 Task: Find connections with filter location Hénin-Beaumont with filter topic #jobseekerswith filter profile language Potuguese with filter current company Housing.com with filter school Indian Agricultural Research Institute with filter industry Government Administration with filter service category Nonprofit Consulting with filter keywords title Teacher
Action: Mouse moved to (487, 81)
Screenshot: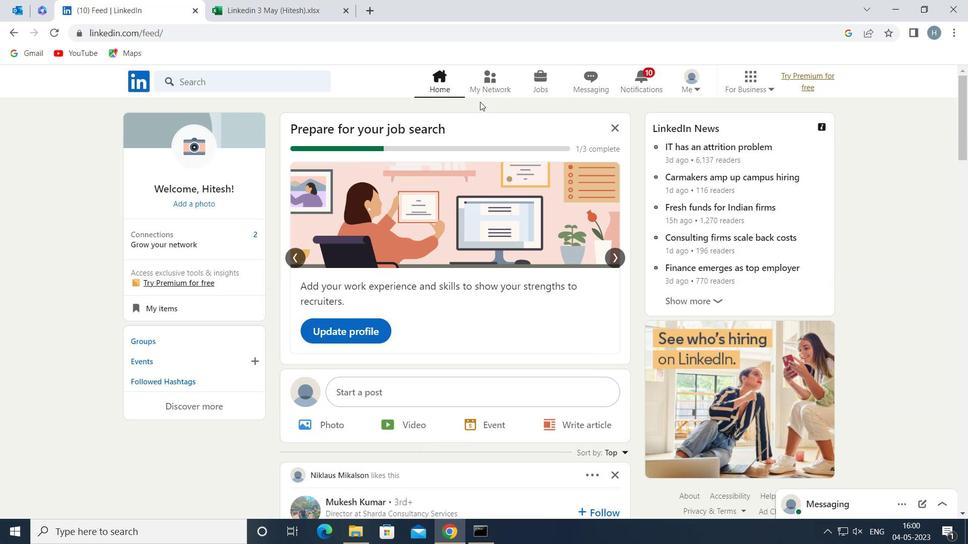 
Action: Mouse pressed left at (487, 81)
Screenshot: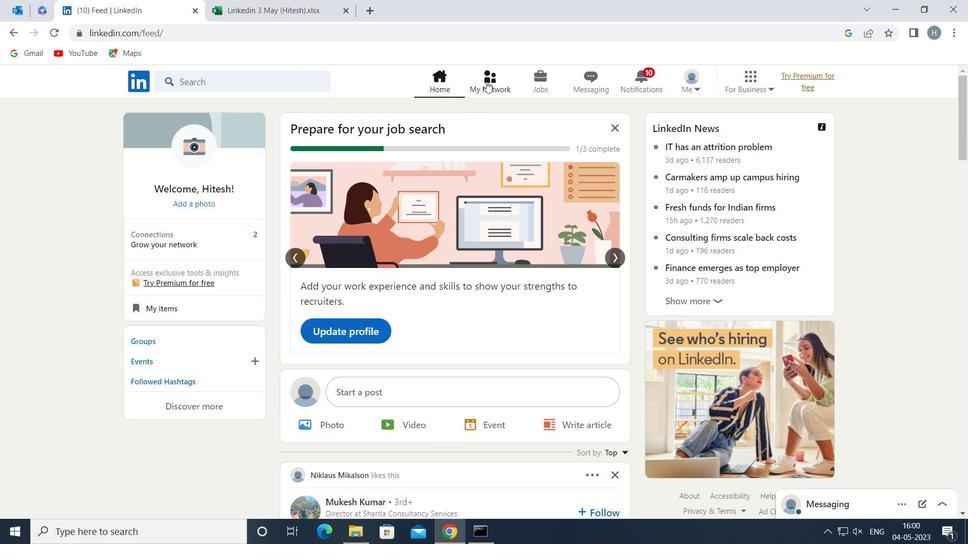 
Action: Mouse moved to (281, 145)
Screenshot: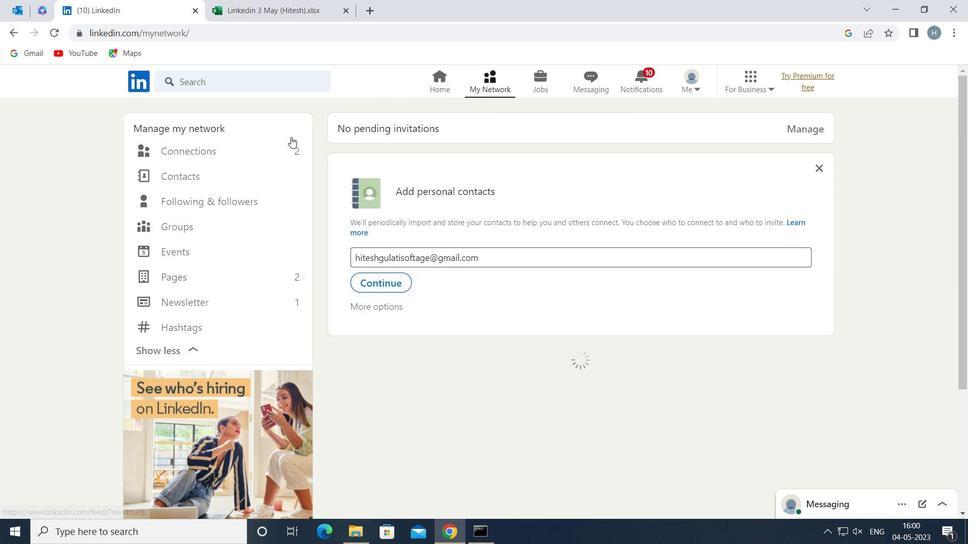 
Action: Mouse pressed left at (281, 145)
Screenshot: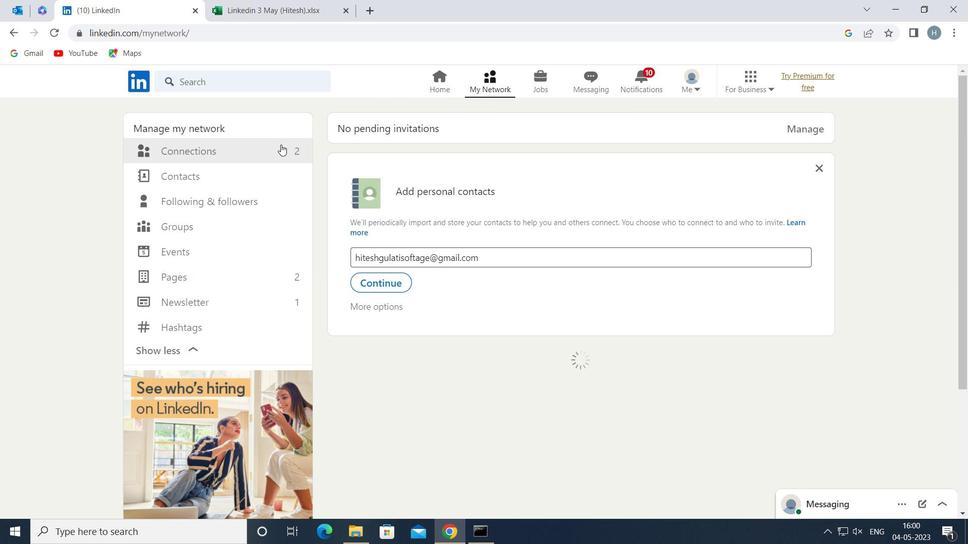 
Action: Mouse moved to (578, 150)
Screenshot: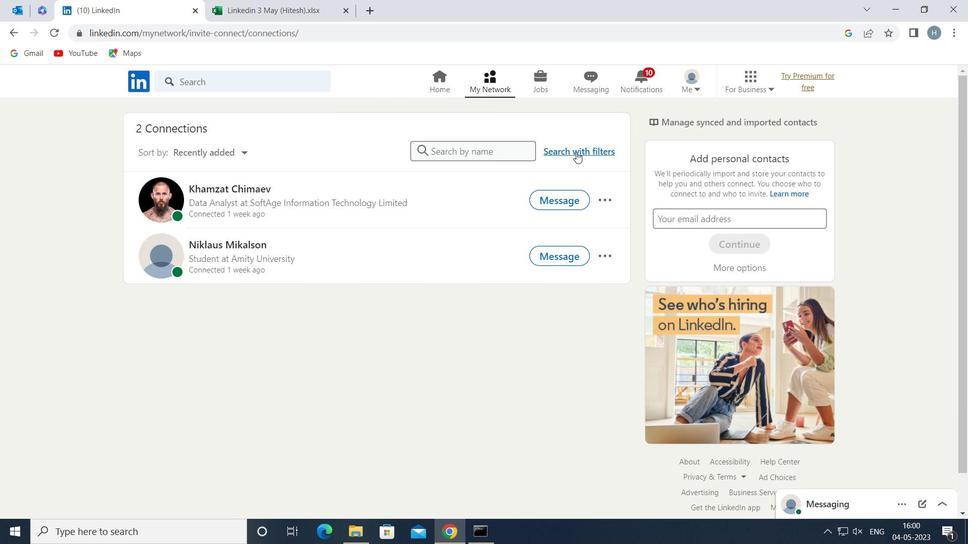 
Action: Mouse pressed left at (578, 150)
Screenshot: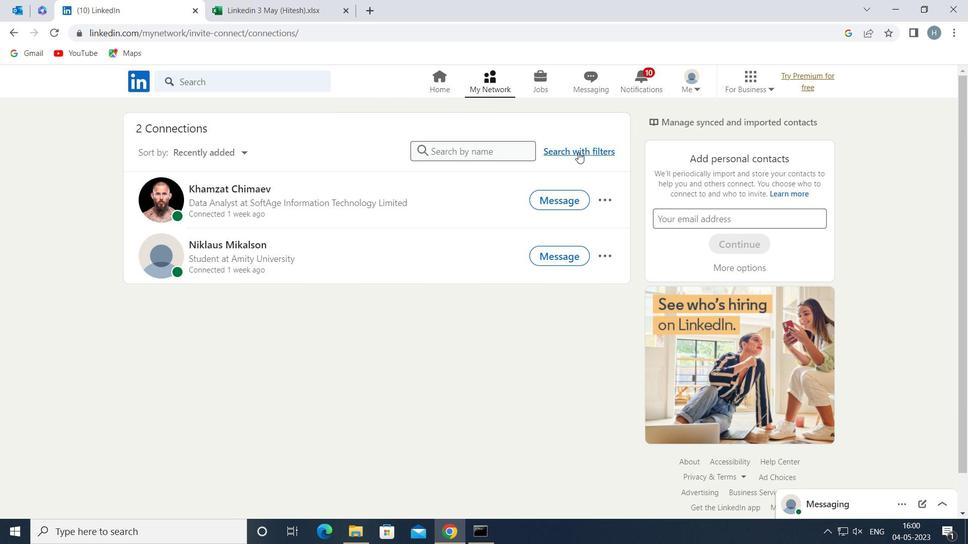 
Action: Mouse moved to (528, 115)
Screenshot: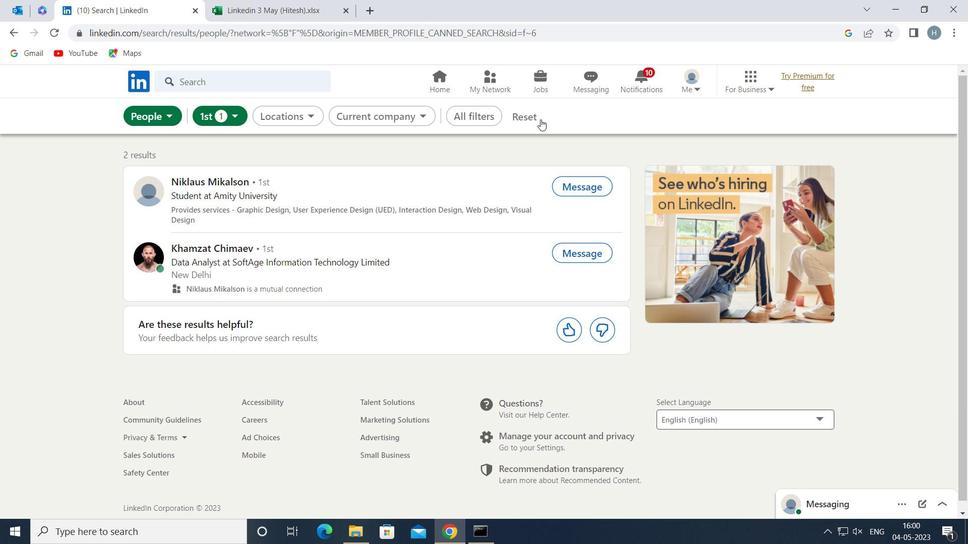 
Action: Mouse pressed left at (528, 115)
Screenshot: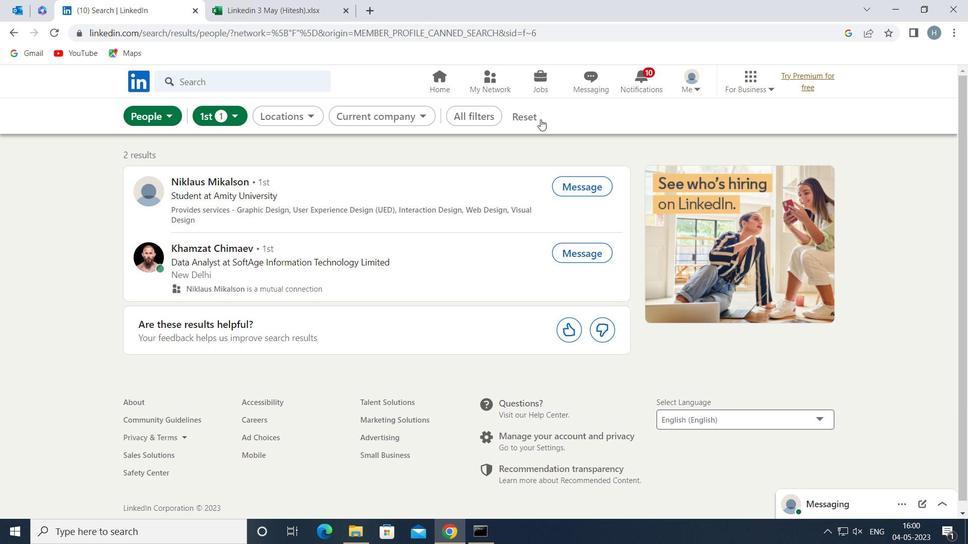 
Action: Mouse moved to (510, 112)
Screenshot: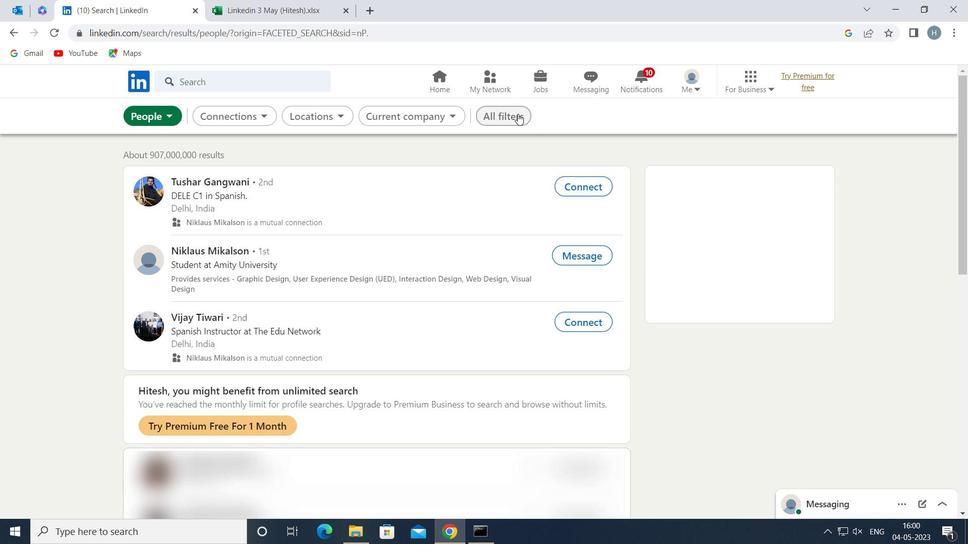 
Action: Mouse pressed left at (510, 112)
Screenshot: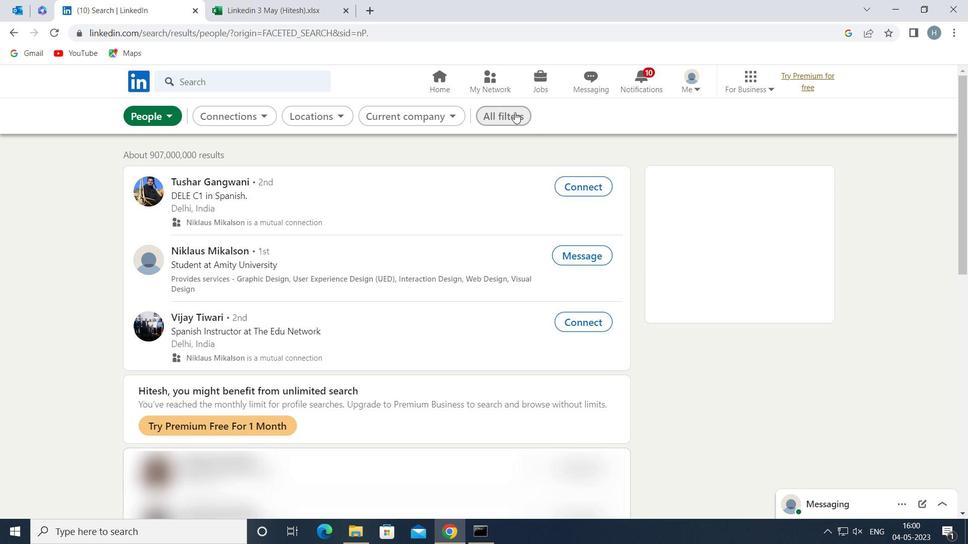 
Action: Mouse moved to (713, 303)
Screenshot: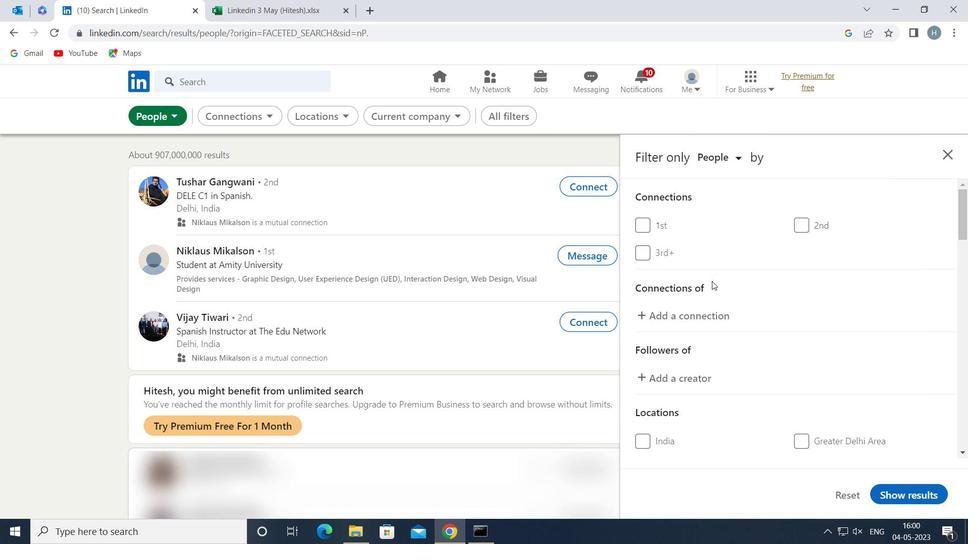 
Action: Mouse scrolled (713, 302) with delta (0, 0)
Screenshot: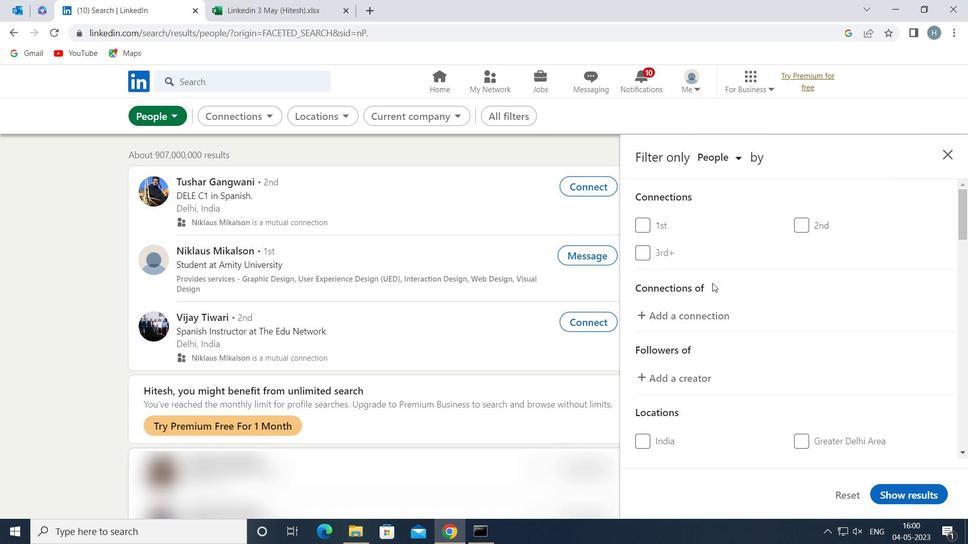 
Action: Mouse scrolled (713, 302) with delta (0, 0)
Screenshot: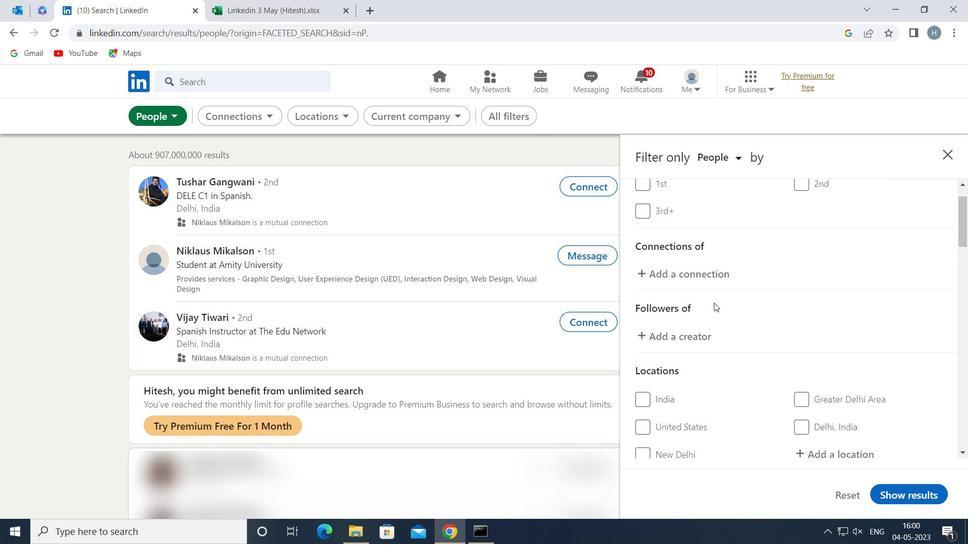 
Action: Mouse moved to (825, 368)
Screenshot: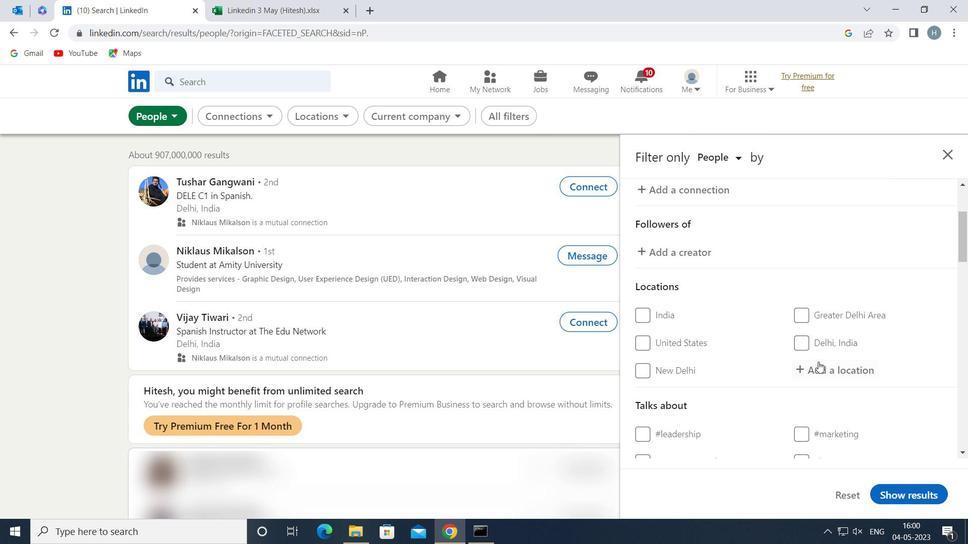 
Action: Mouse pressed left at (825, 368)
Screenshot: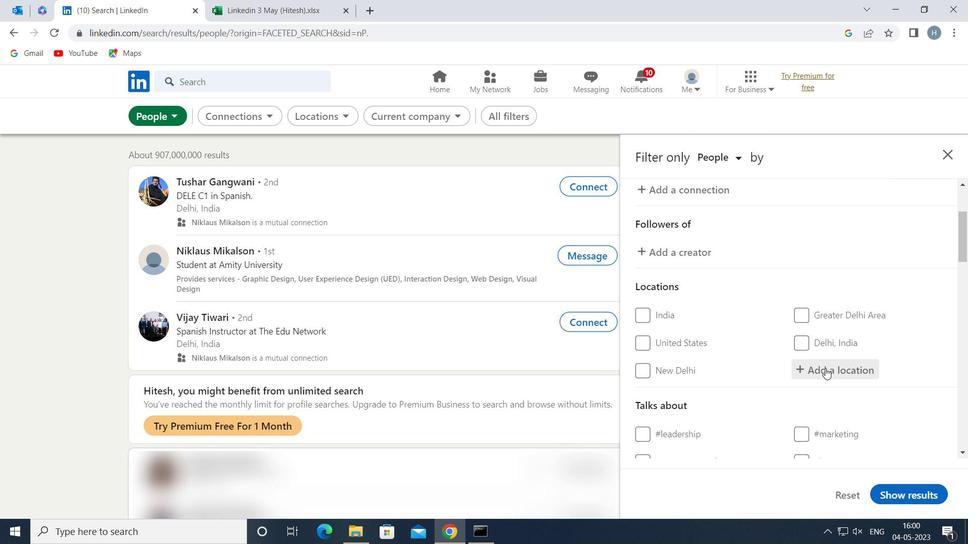 
Action: Mouse moved to (826, 368)
Screenshot: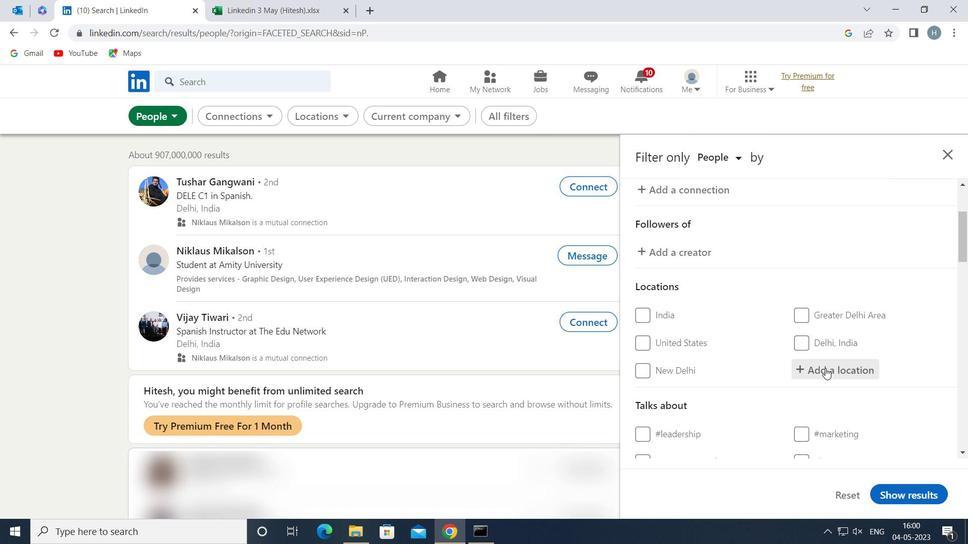 
Action: Key pressed <Key.shift>HENIN<Key.space><Key.shift>B
Screenshot: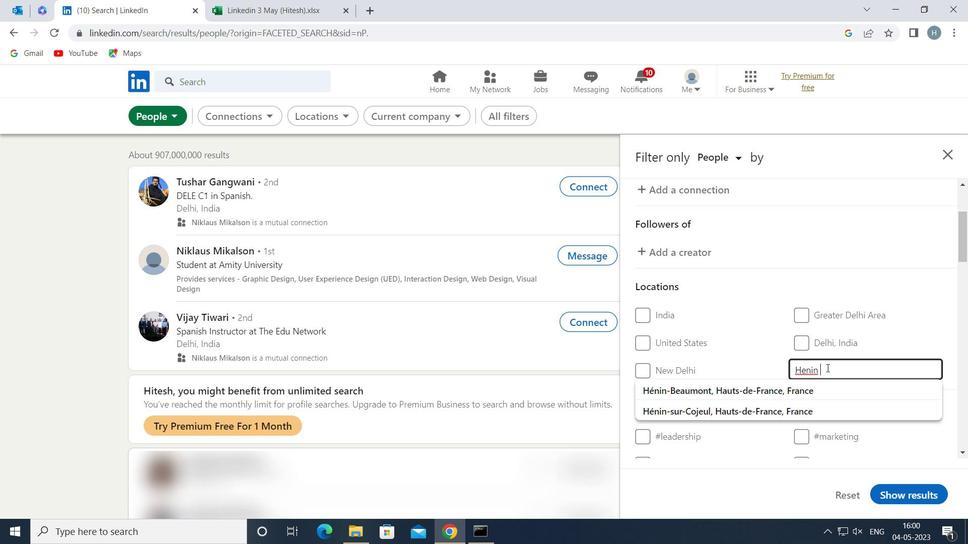 
Action: Mouse moved to (786, 394)
Screenshot: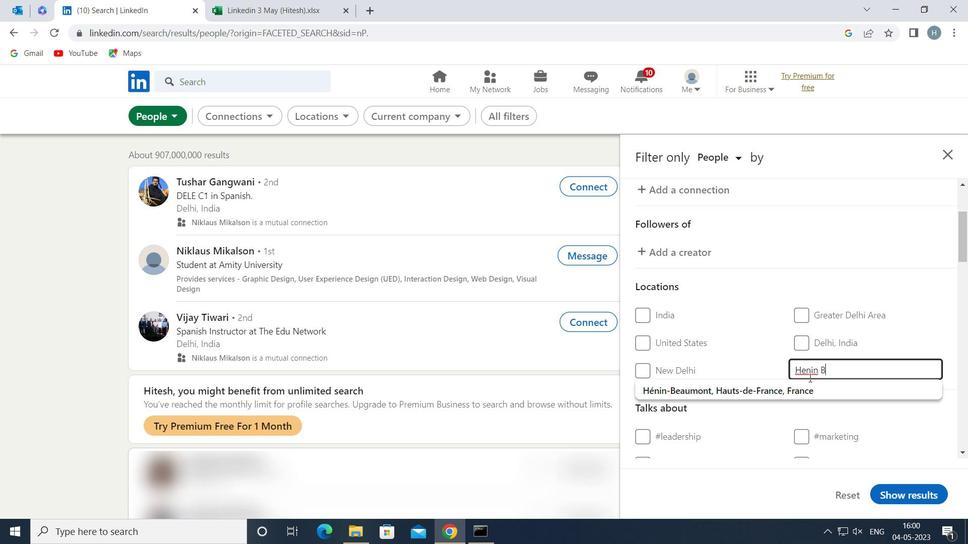 
Action: Mouse pressed left at (786, 394)
Screenshot: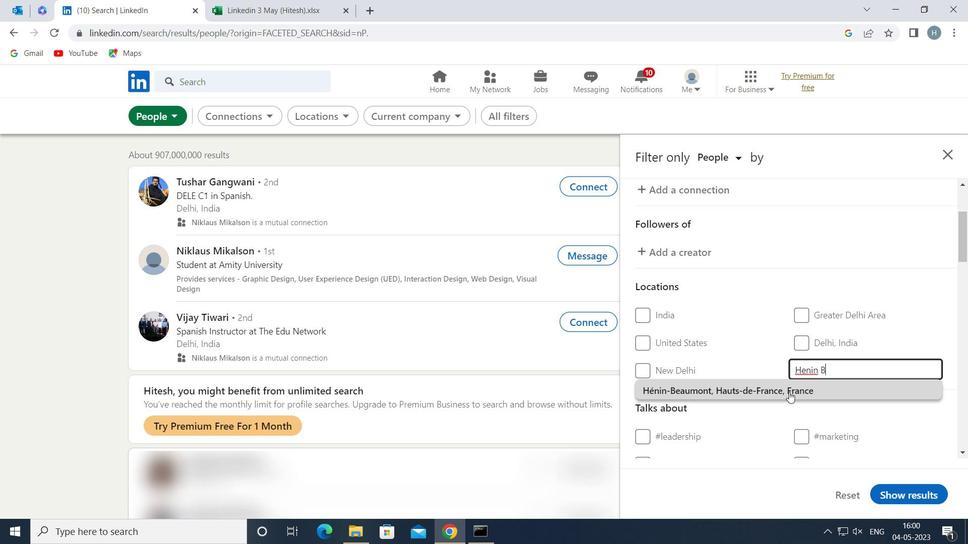 
Action: Mouse moved to (766, 361)
Screenshot: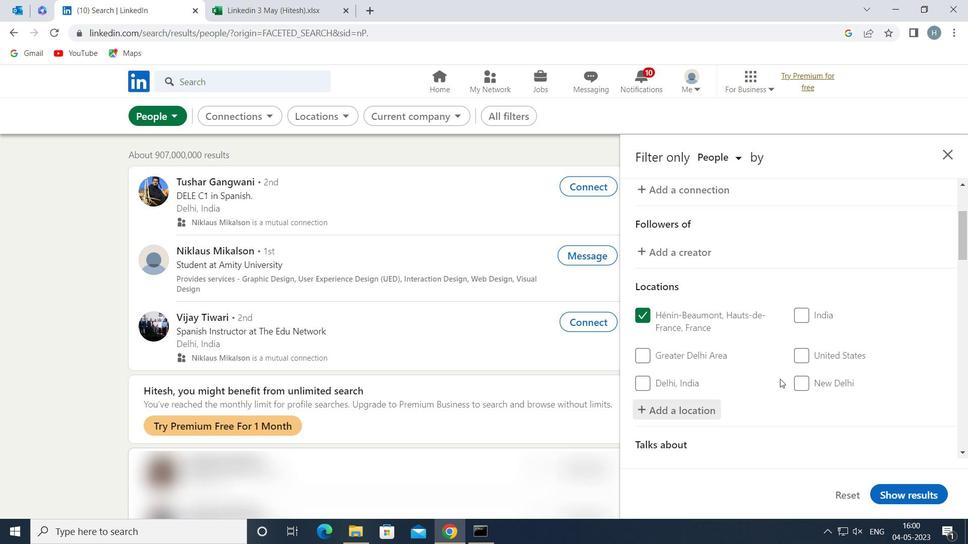 
Action: Mouse scrolled (766, 360) with delta (0, 0)
Screenshot: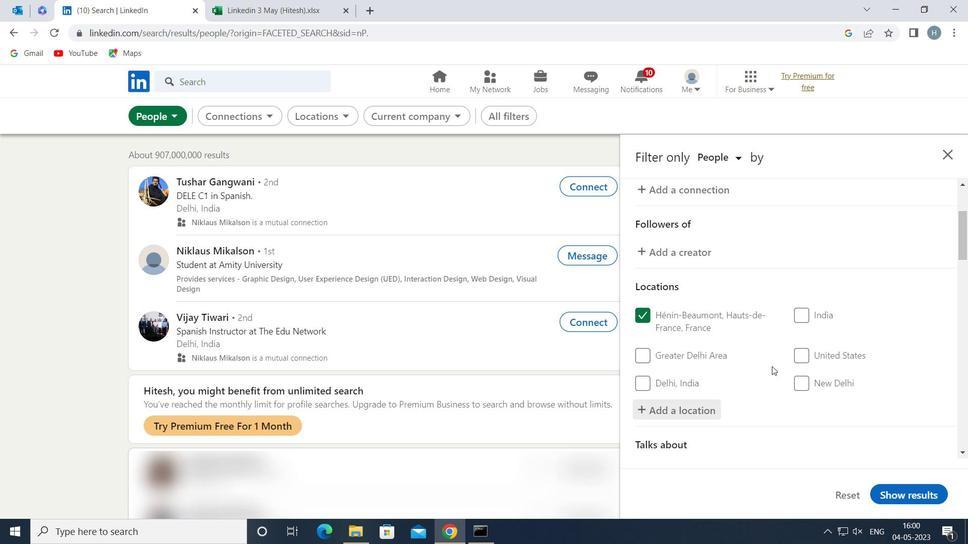 
Action: Mouse moved to (763, 353)
Screenshot: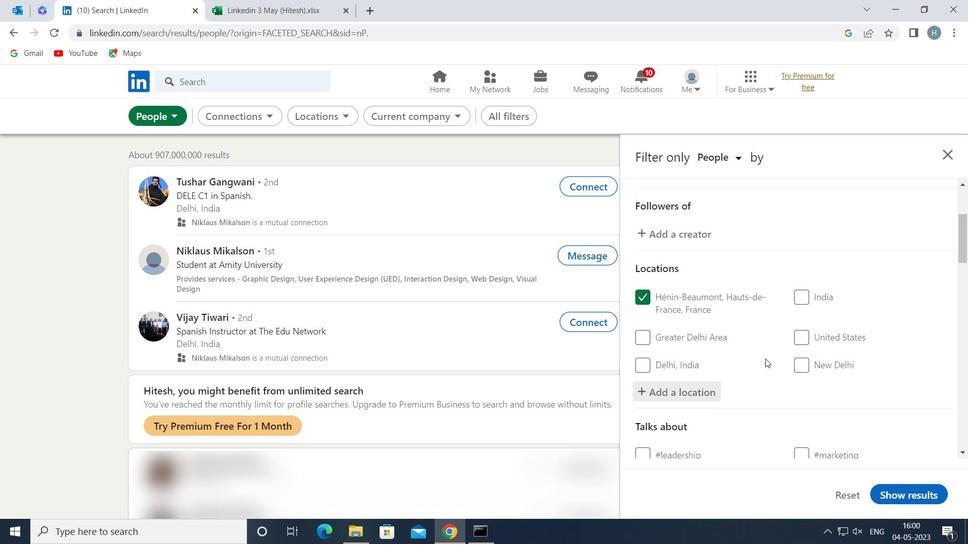 
Action: Mouse scrolled (763, 352) with delta (0, 0)
Screenshot: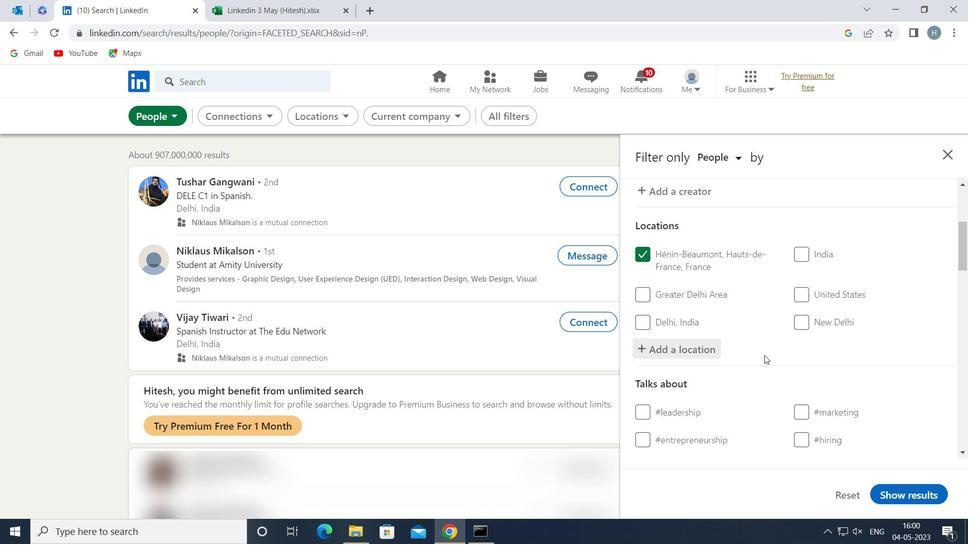 
Action: Mouse moved to (823, 394)
Screenshot: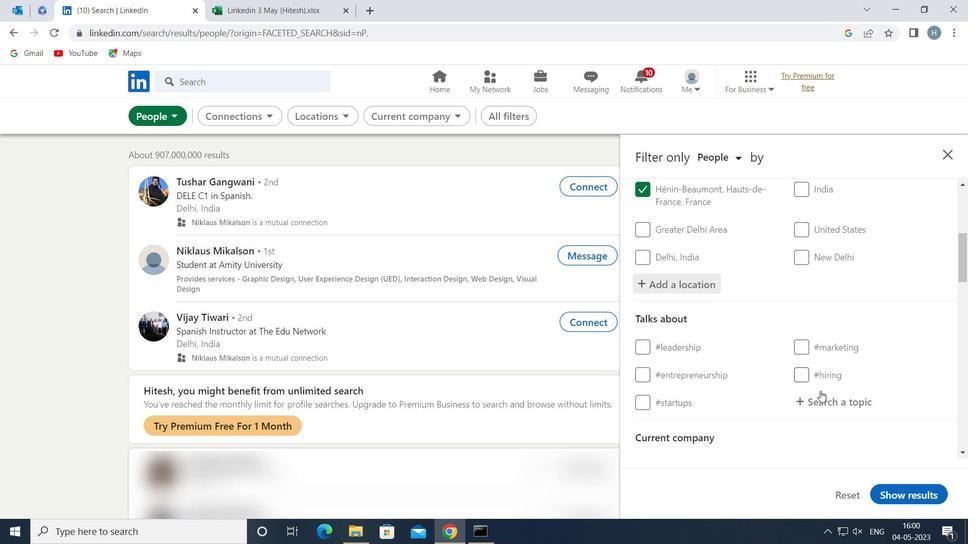 
Action: Mouse pressed left at (823, 394)
Screenshot: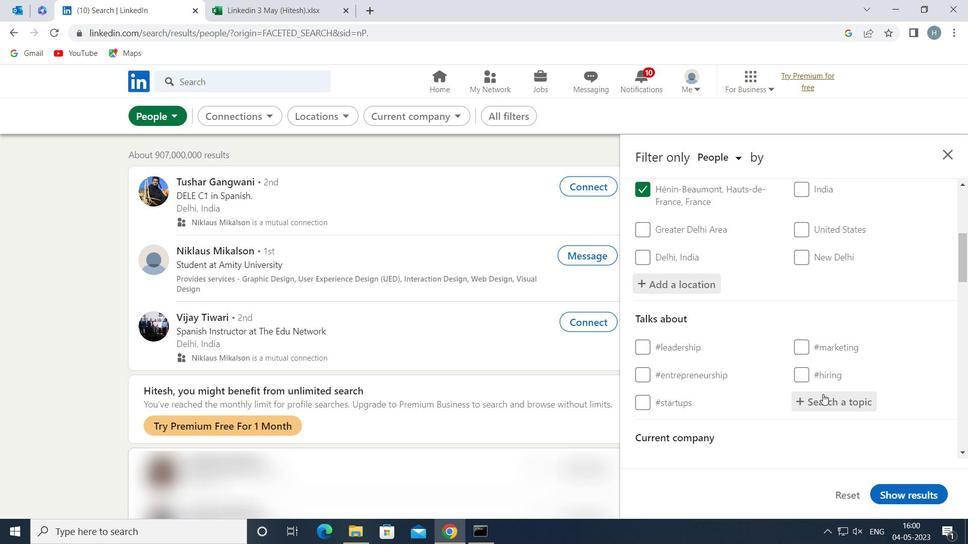 
Action: Mouse moved to (823, 393)
Screenshot: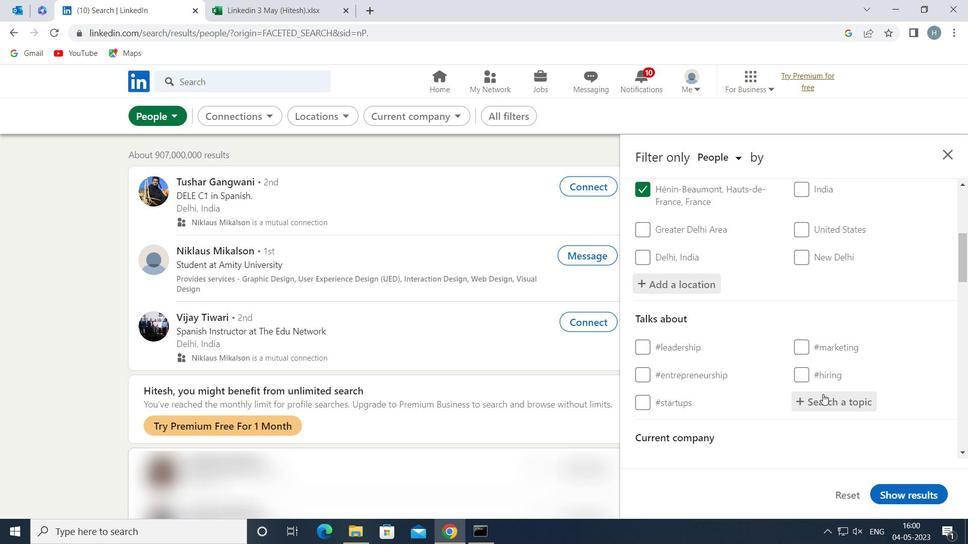 
Action: Key pressed JOBSEEKERS
Screenshot: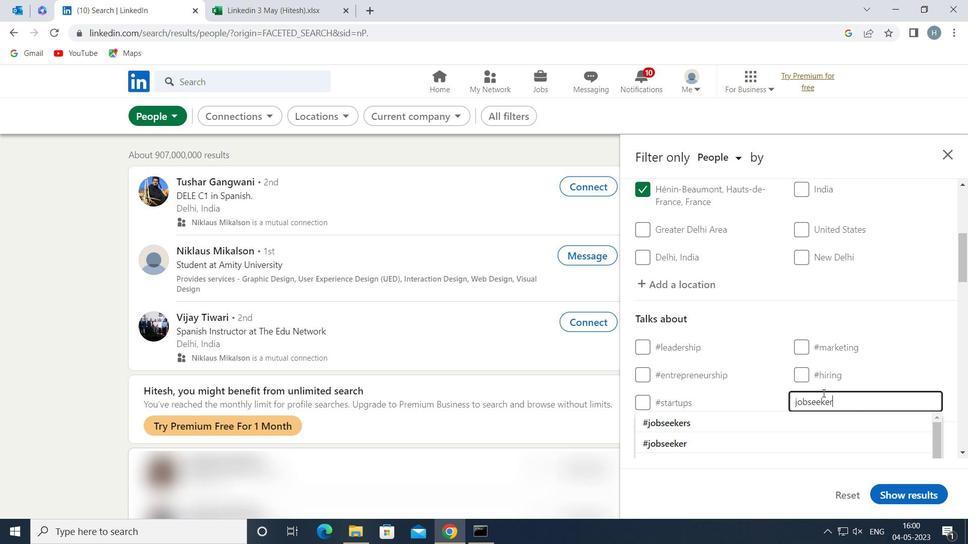 
Action: Mouse moved to (732, 416)
Screenshot: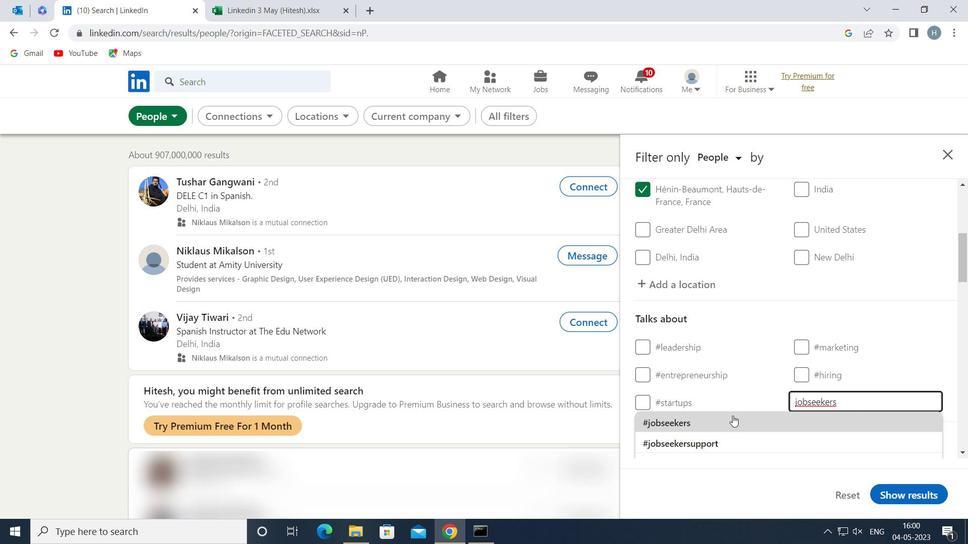 
Action: Mouse pressed left at (732, 416)
Screenshot: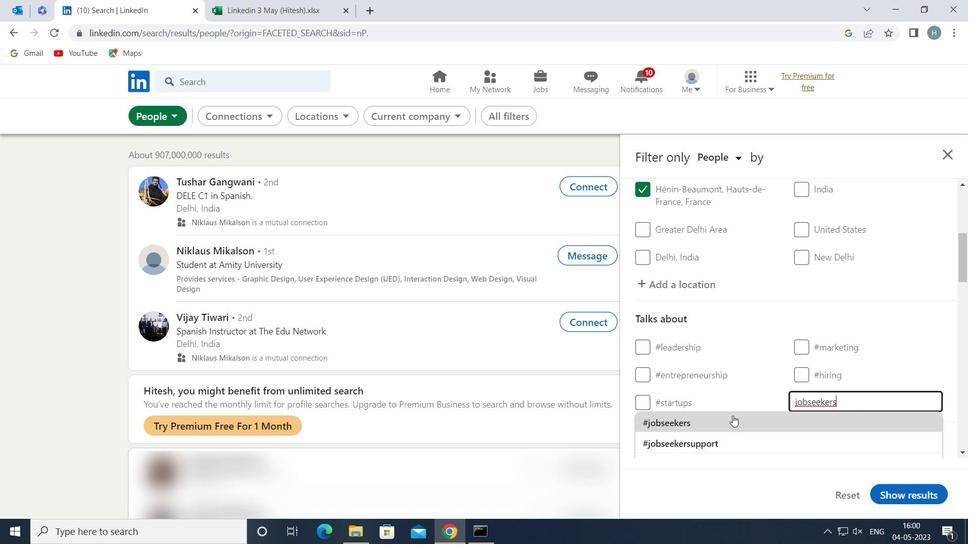 
Action: Mouse moved to (775, 323)
Screenshot: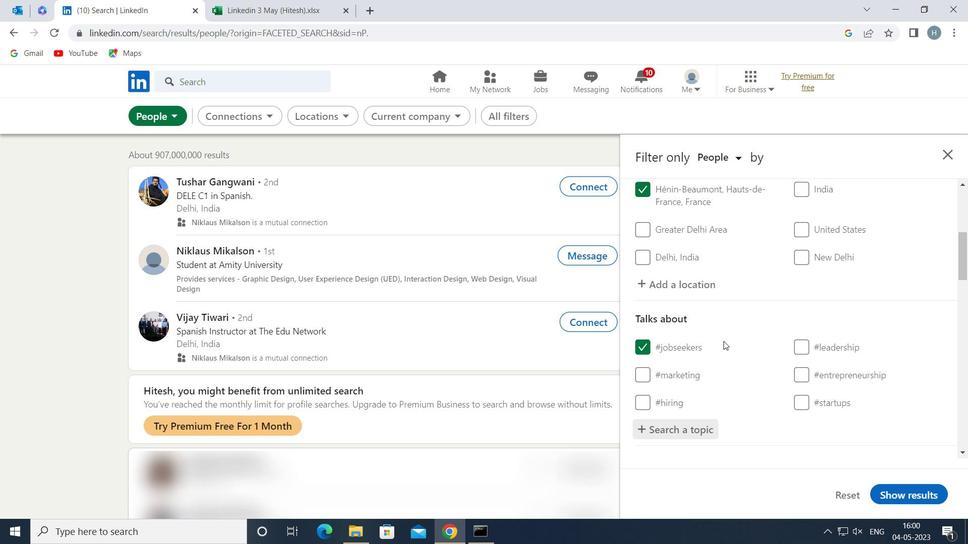 
Action: Mouse scrolled (775, 323) with delta (0, 0)
Screenshot: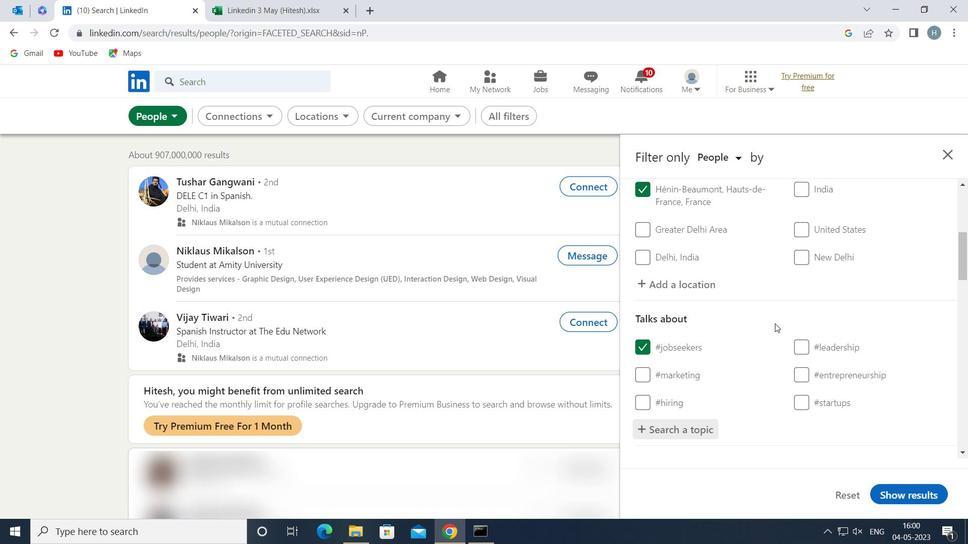 
Action: Mouse moved to (771, 324)
Screenshot: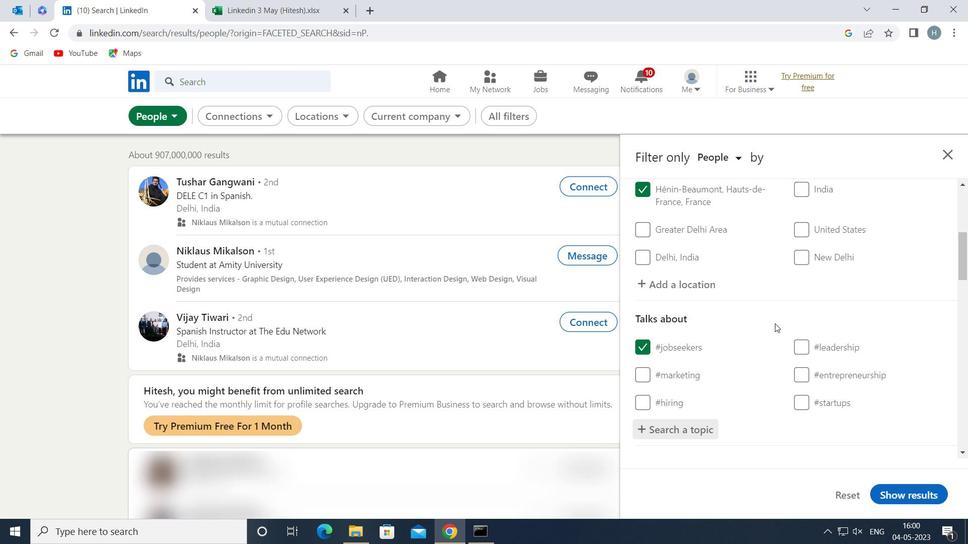 
Action: Mouse scrolled (771, 324) with delta (0, 0)
Screenshot: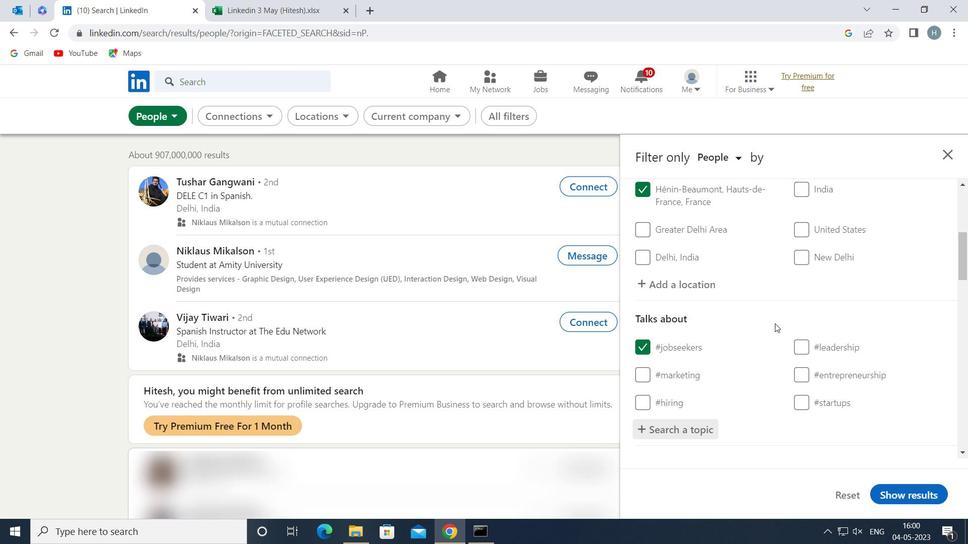 
Action: Mouse moved to (770, 324)
Screenshot: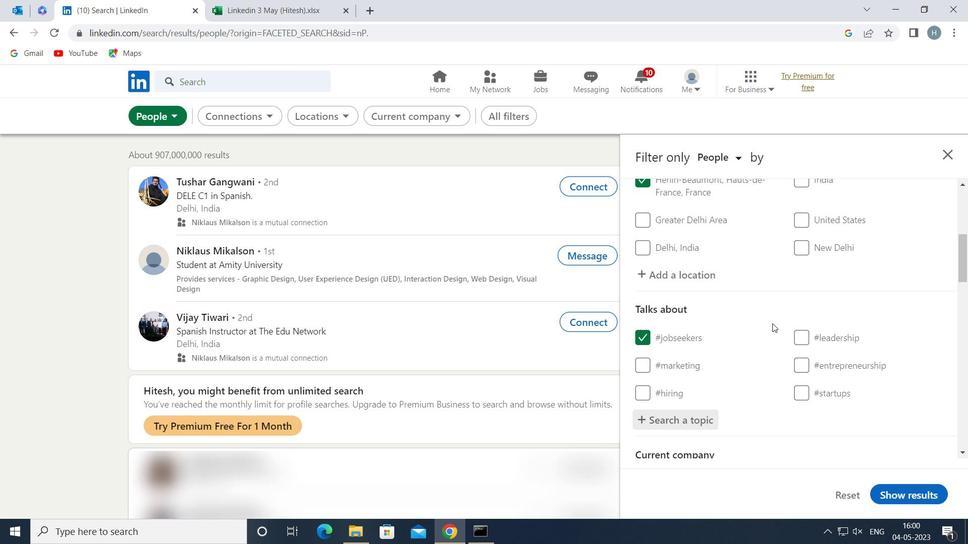 
Action: Mouse scrolled (770, 324) with delta (0, 0)
Screenshot: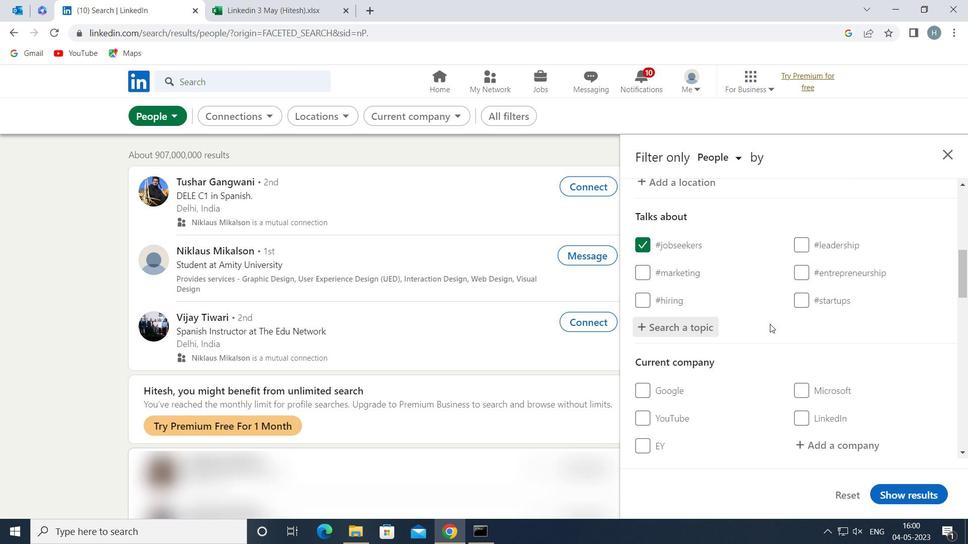
Action: Mouse moved to (767, 320)
Screenshot: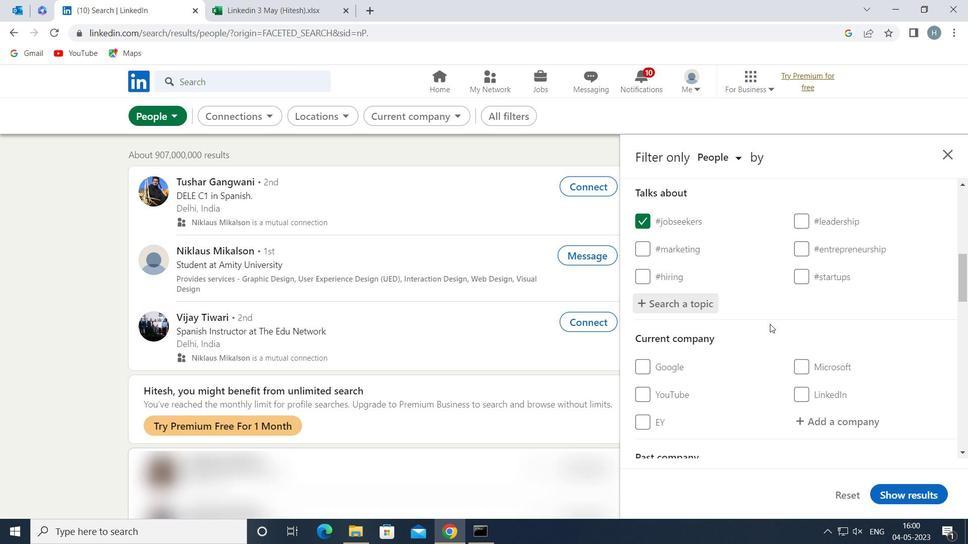 
Action: Mouse scrolled (767, 319) with delta (0, 0)
Screenshot: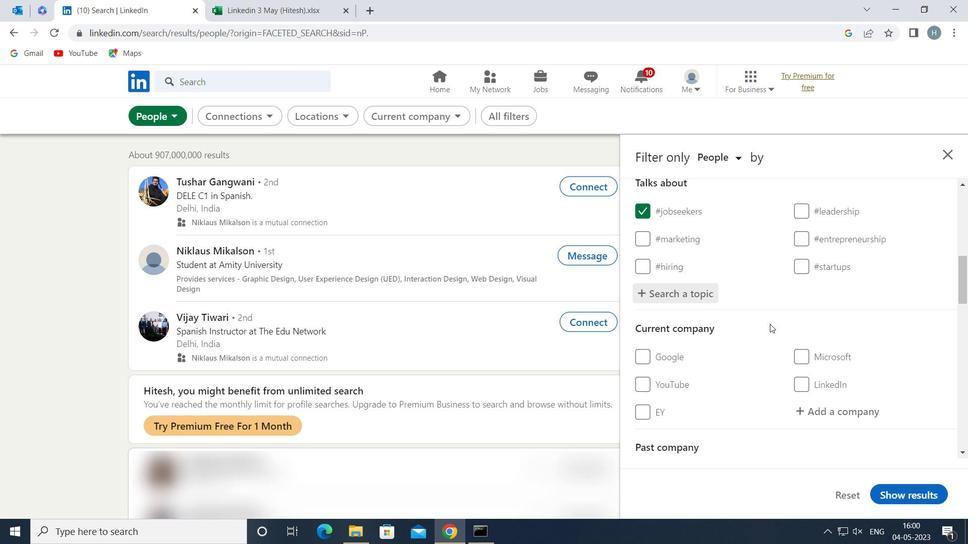 
Action: Mouse scrolled (767, 319) with delta (0, 0)
Screenshot: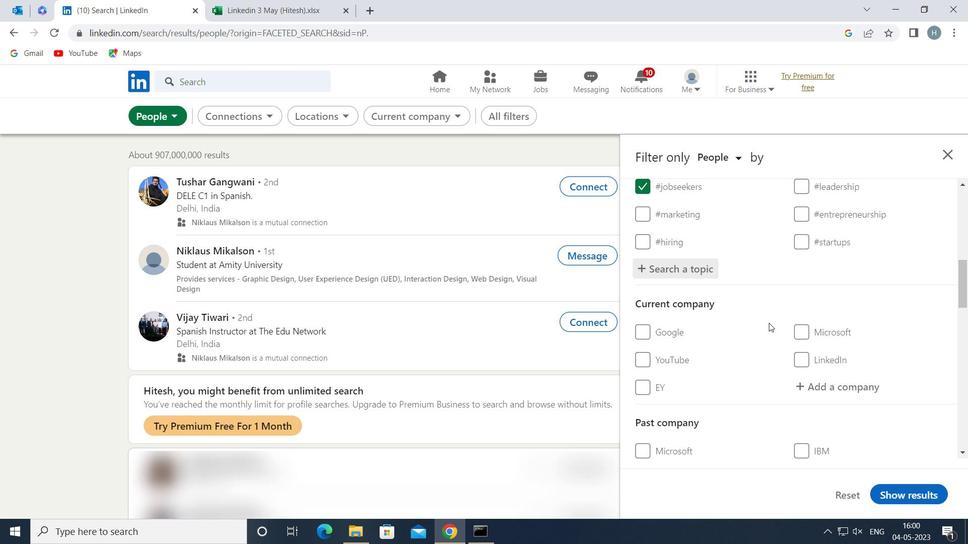
Action: Mouse scrolled (767, 319) with delta (0, 0)
Screenshot: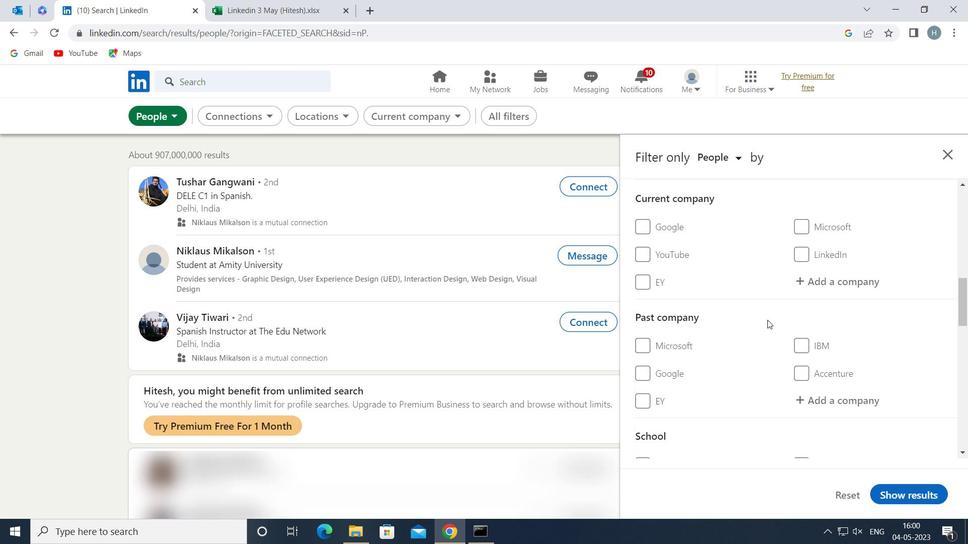 
Action: Mouse scrolled (767, 319) with delta (0, 0)
Screenshot: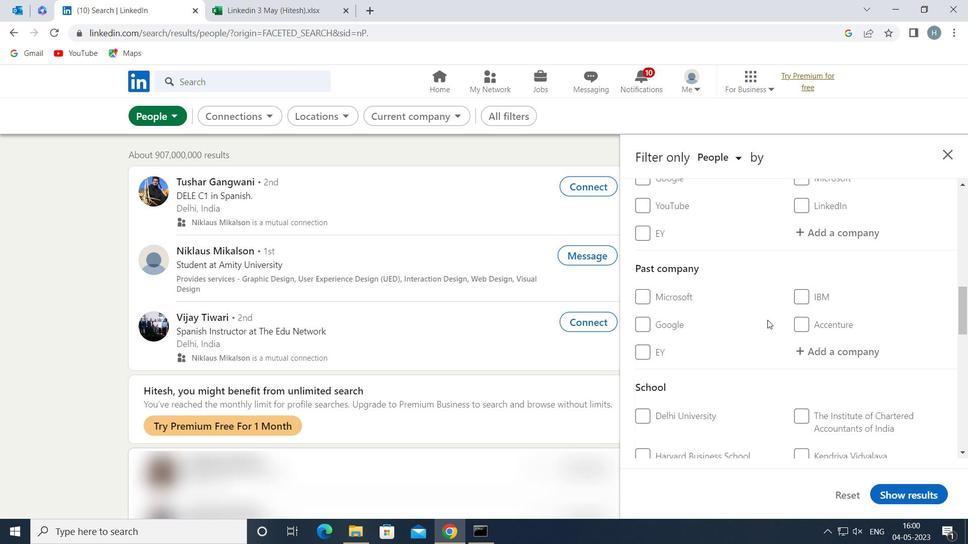
Action: Mouse scrolled (767, 319) with delta (0, 0)
Screenshot: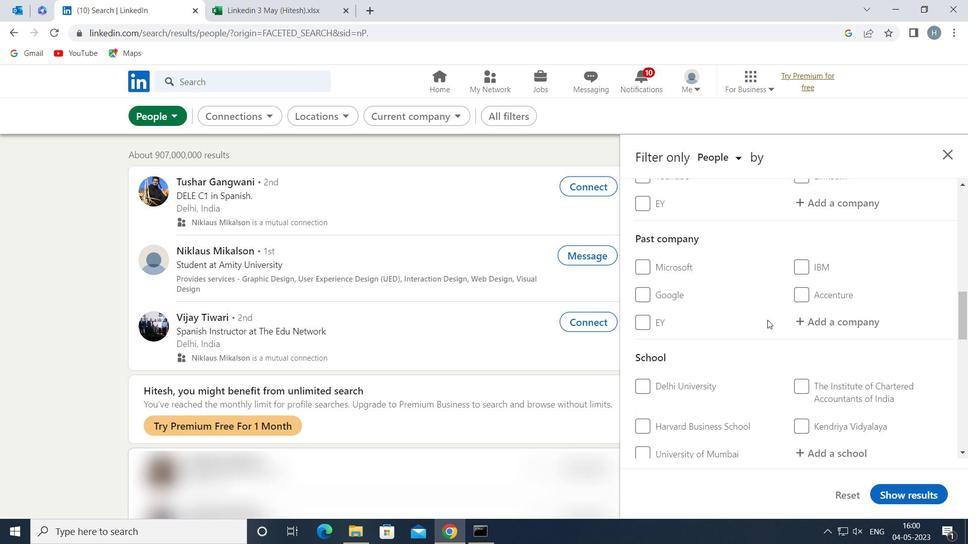 
Action: Mouse scrolled (767, 319) with delta (0, 0)
Screenshot: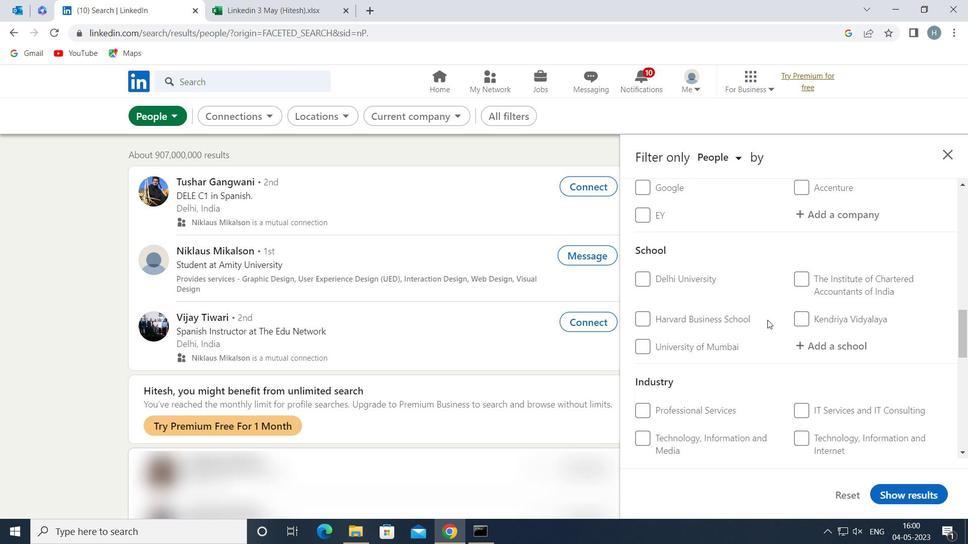 
Action: Mouse scrolled (767, 319) with delta (0, 0)
Screenshot: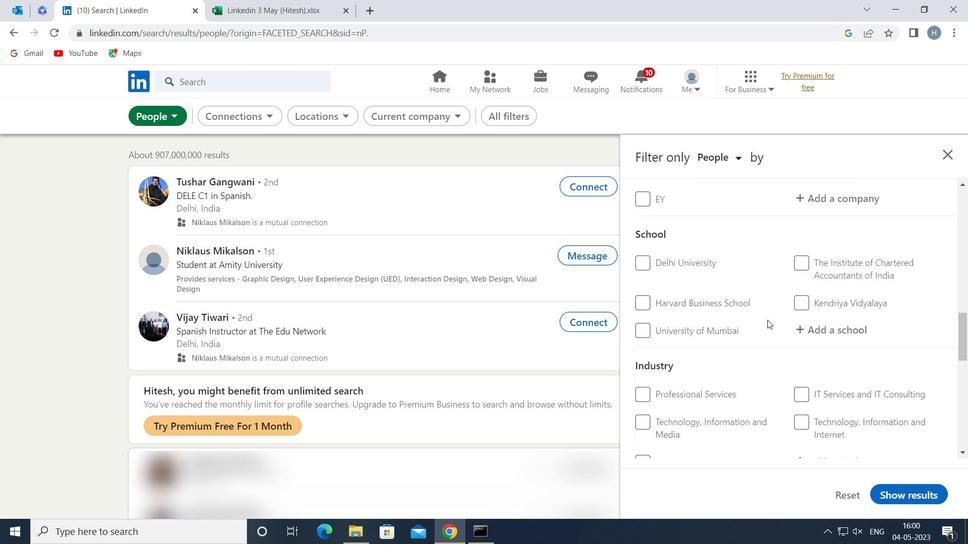 
Action: Mouse moved to (799, 403)
Screenshot: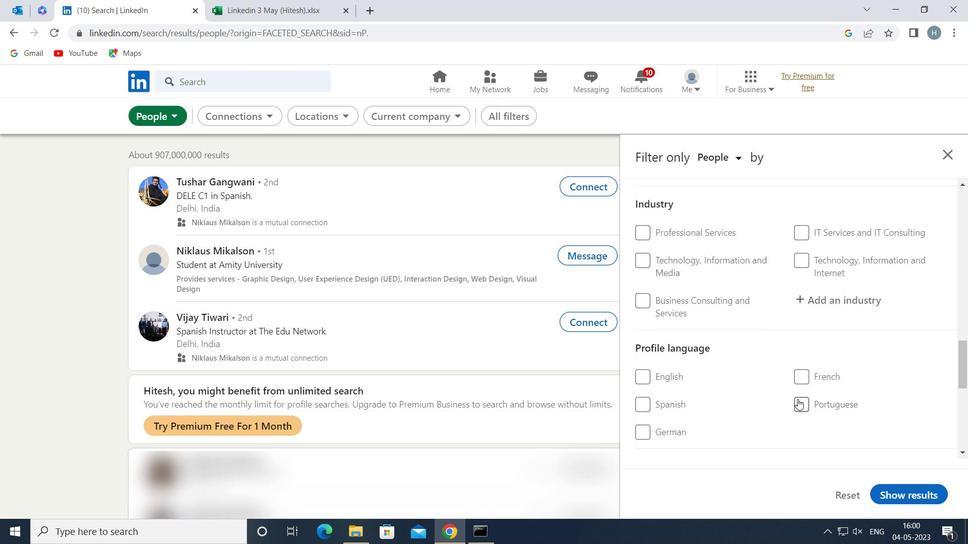 
Action: Mouse pressed left at (799, 403)
Screenshot: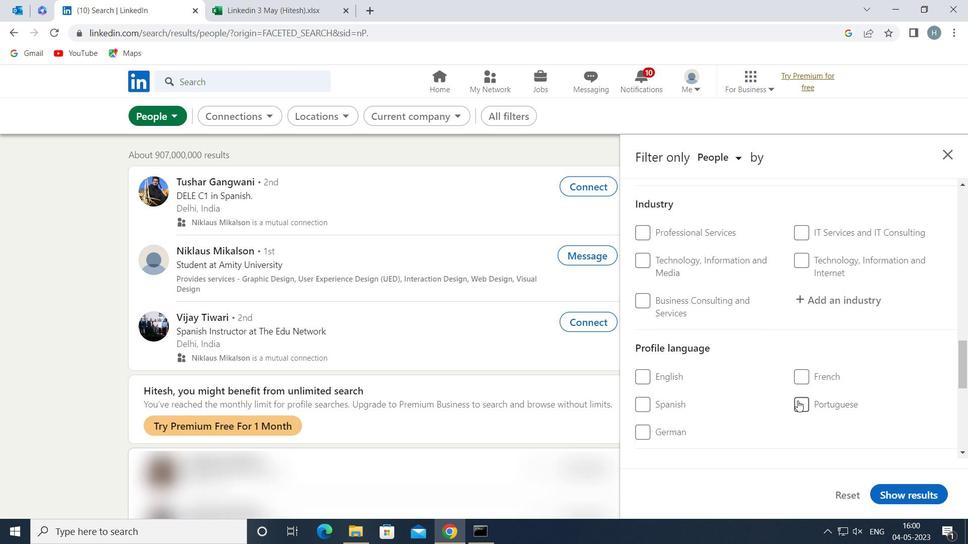 
Action: Mouse moved to (775, 390)
Screenshot: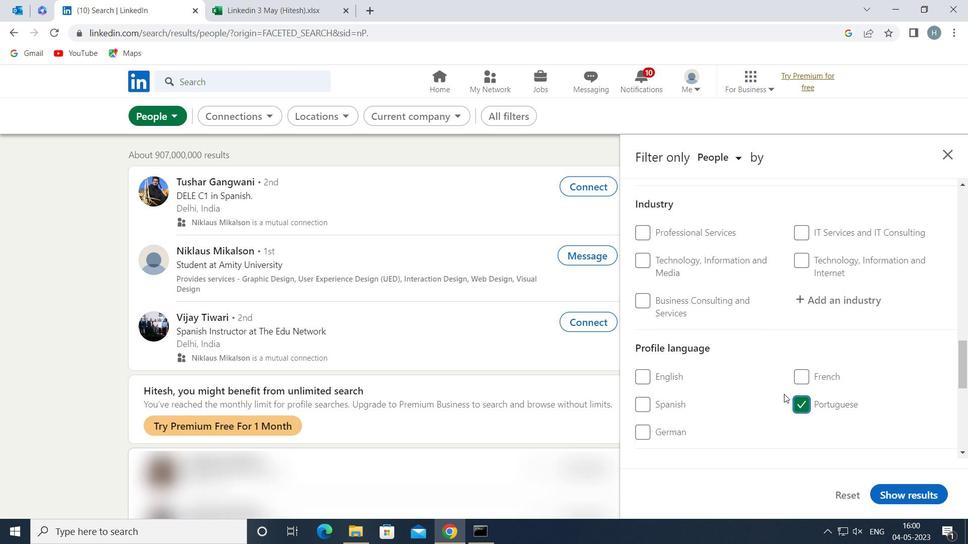 
Action: Mouse scrolled (775, 390) with delta (0, 0)
Screenshot: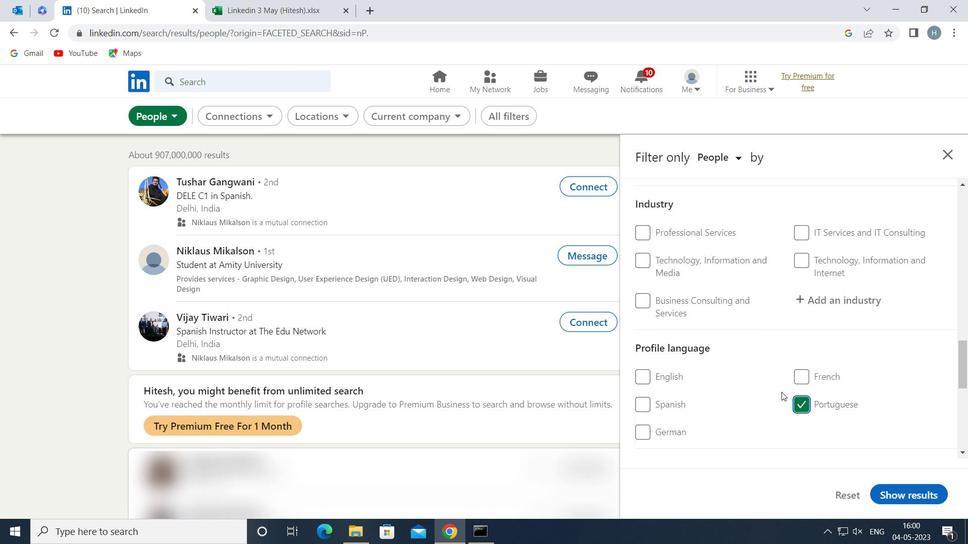 
Action: Mouse scrolled (775, 390) with delta (0, 0)
Screenshot: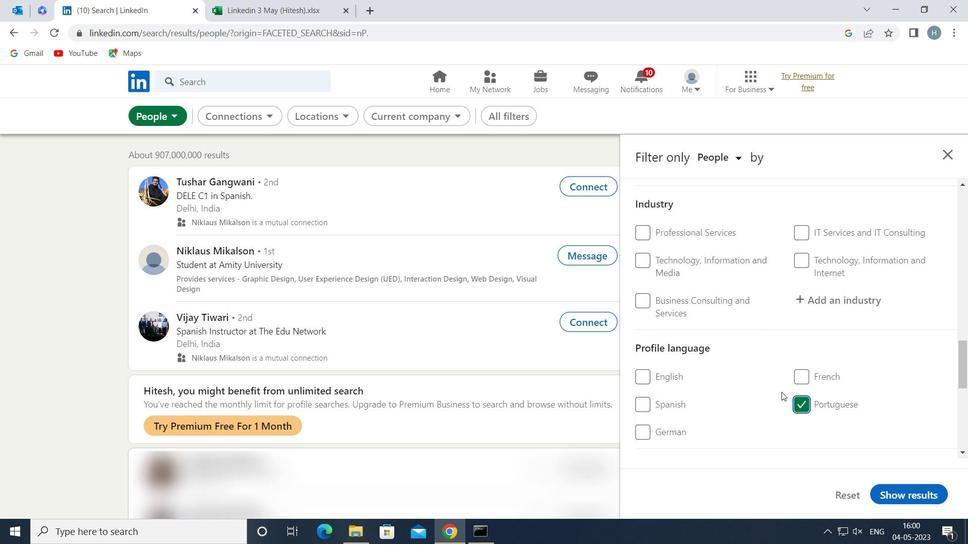
Action: Mouse moved to (775, 381)
Screenshot: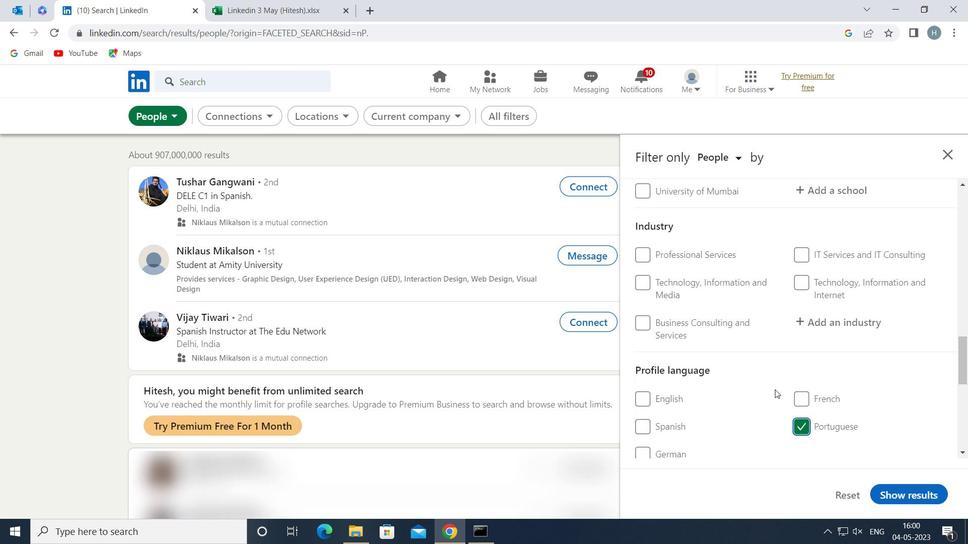 
Action: Mouse scrolled (775, 382) with delta (0, 0)
Screenshot: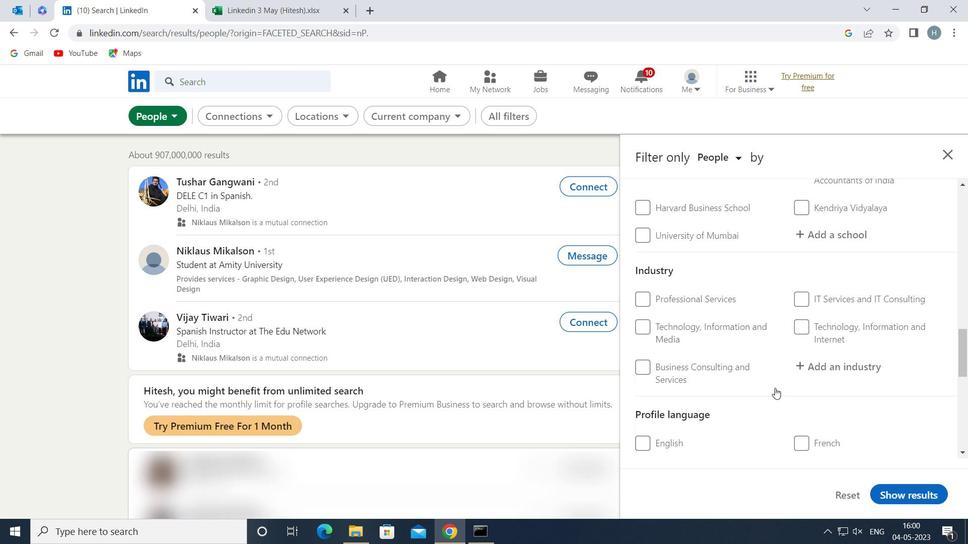 
Action: Mouse scrolled (775, 382) with delta (0, 0)
Screenshot: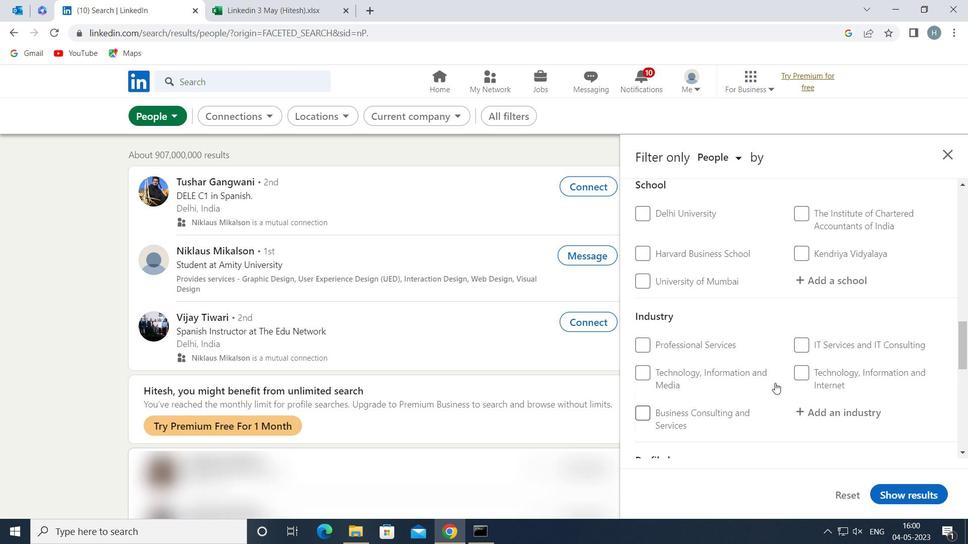
Action: Mouse scrolled (775, 382) with delta (0, 0)
Screenshot: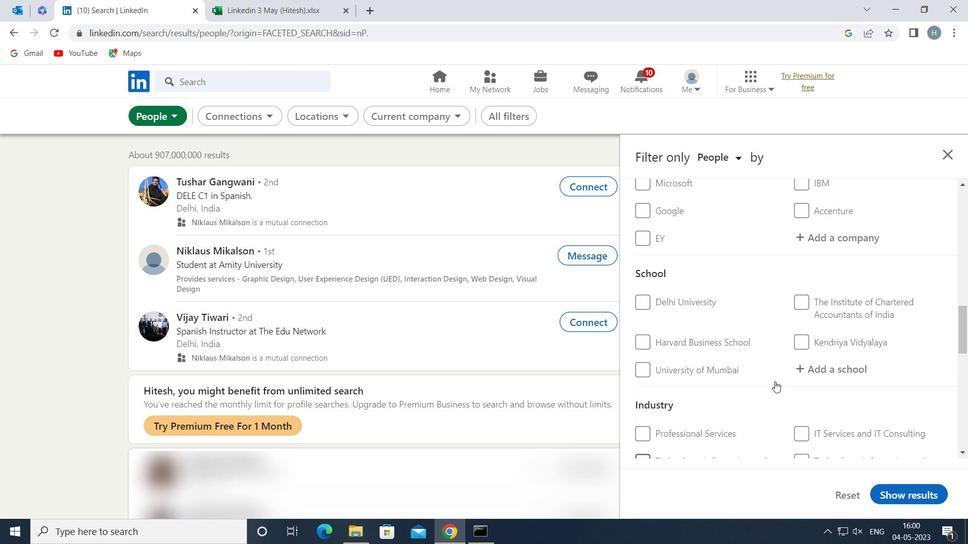 
Action: Mouse moved to (766, 378)
Screenshot: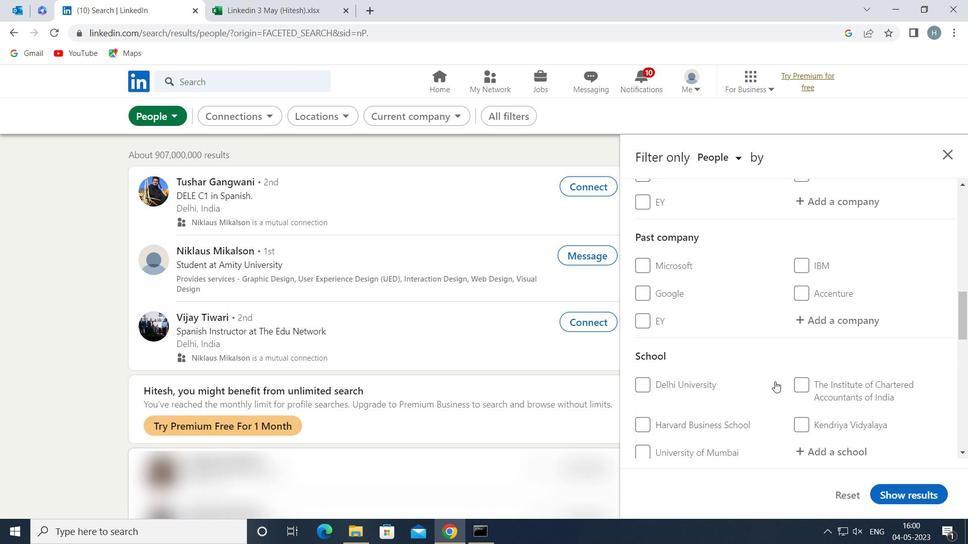 
Action: Mouse scrolled (766, 378) with delta (0, 0)
Screenshot: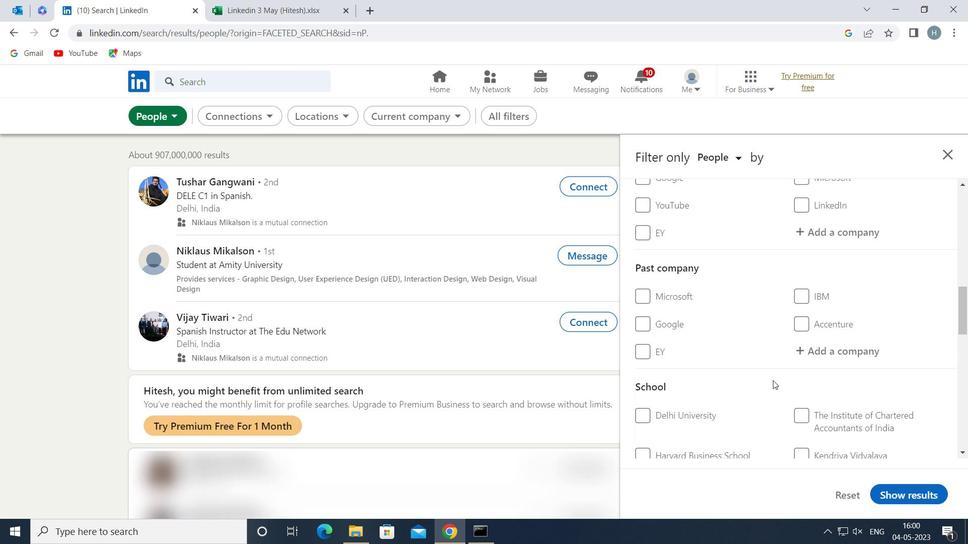 
Action: Mouse scrolled (766, 378) with delta (0, 0)
Screenshot: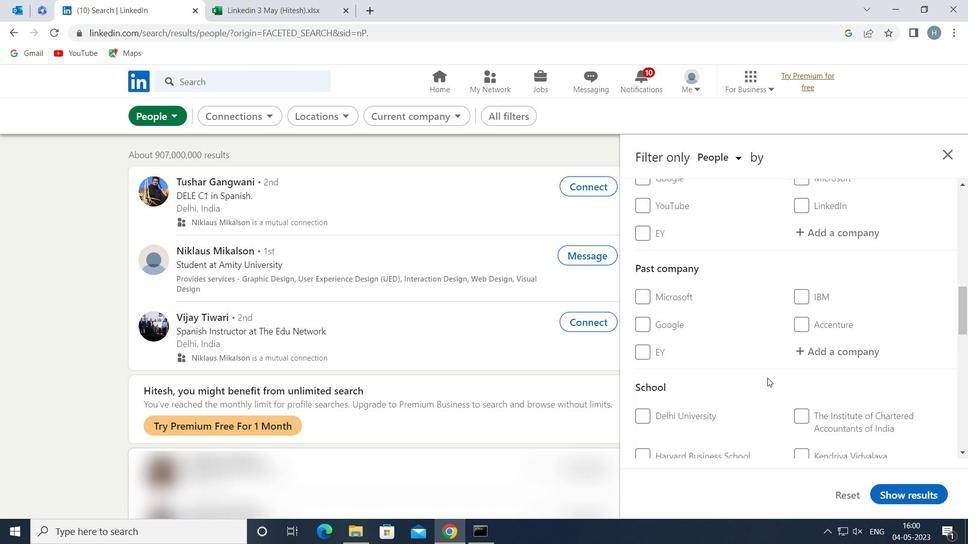 
Action: Mouse scrolled (766, 378) with delta (0, 0)
Screenshot: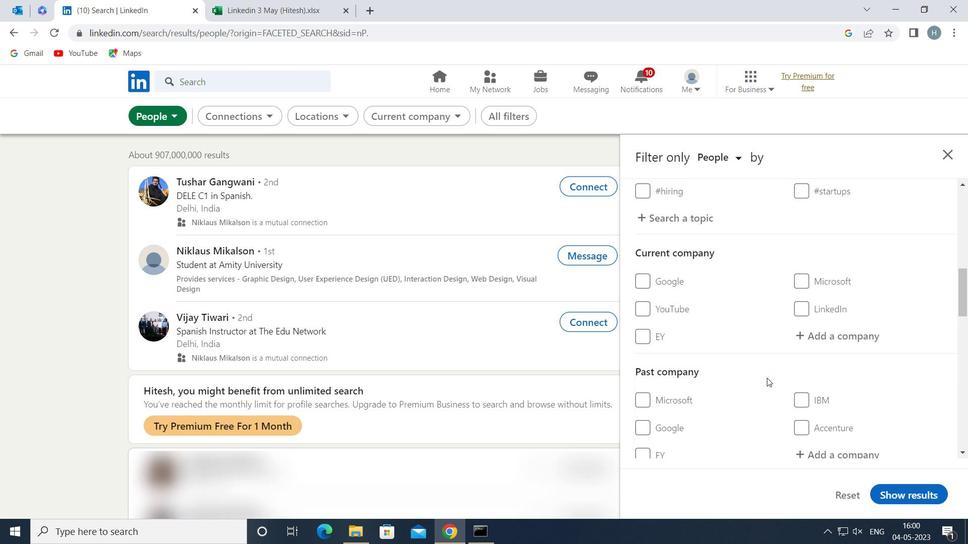 
Action: Mouse moved to (757, 368)
Screenshot: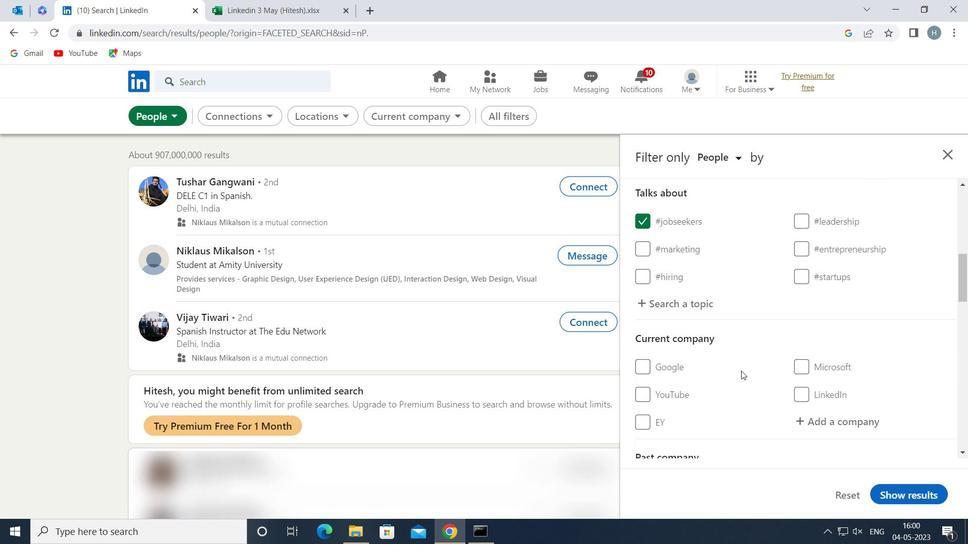 
Action: Mouse scrolled (757, 367) with delta (0, 0)
Screenshot: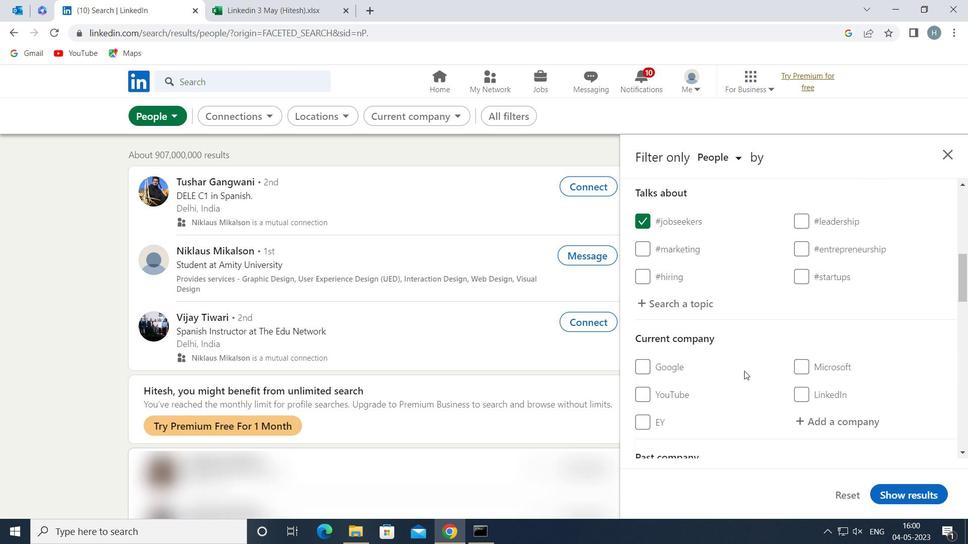 
Action: Mouse moved to (819, 350)
Screenshot: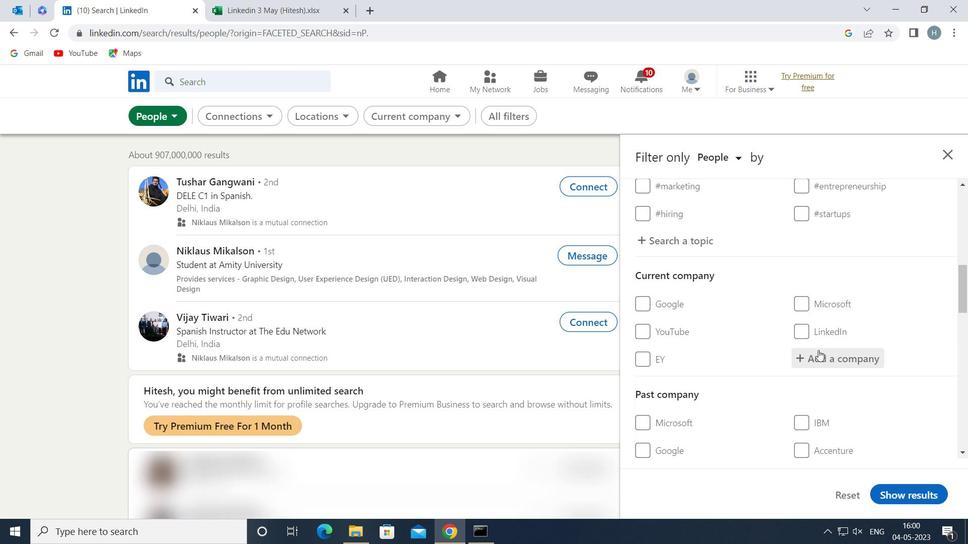 
Action: Mouse pressed left at (819, 350)
Screenshot: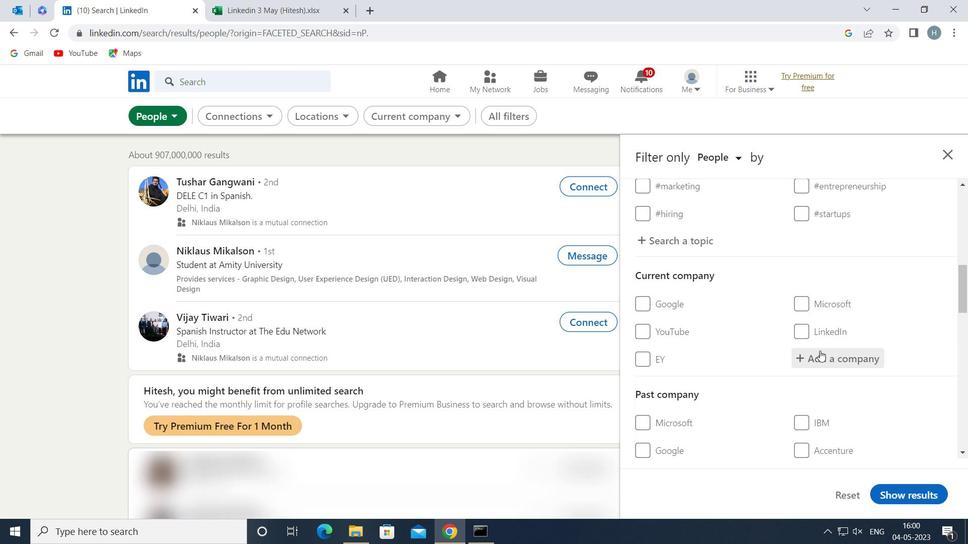 
Action: Key pressed <Key.shift>H
Screenshot: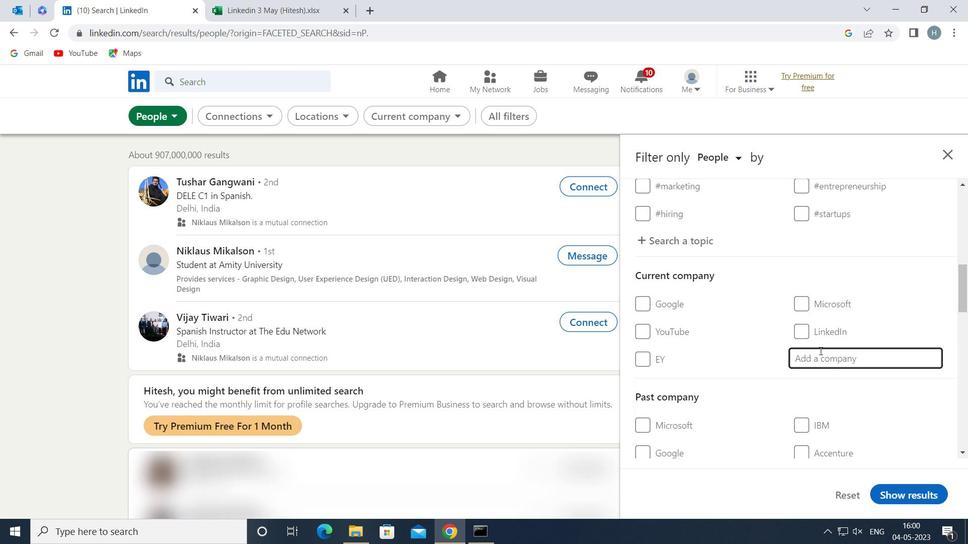 
Action: Mouse moved to (819, 350)
Screenshot: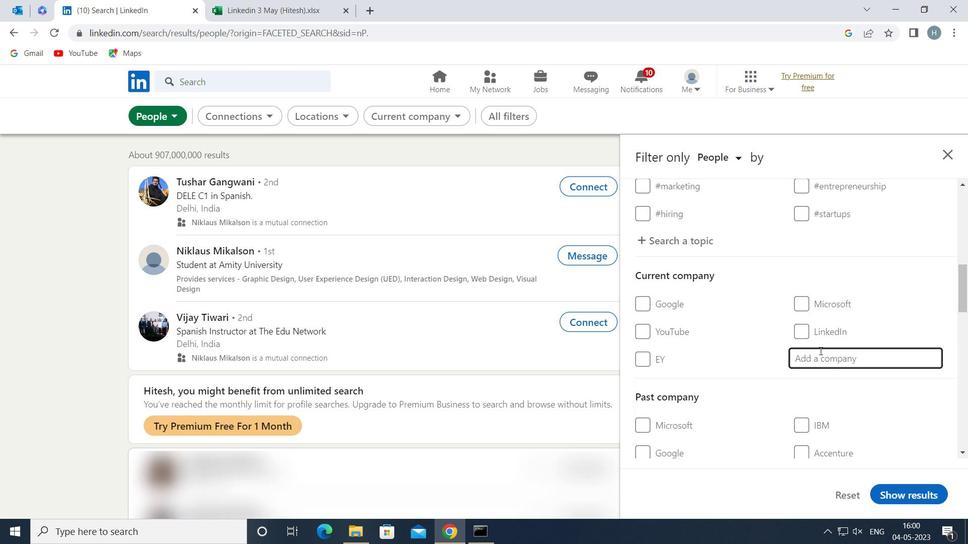 
Action: Key pressed OUSING
Screenshot: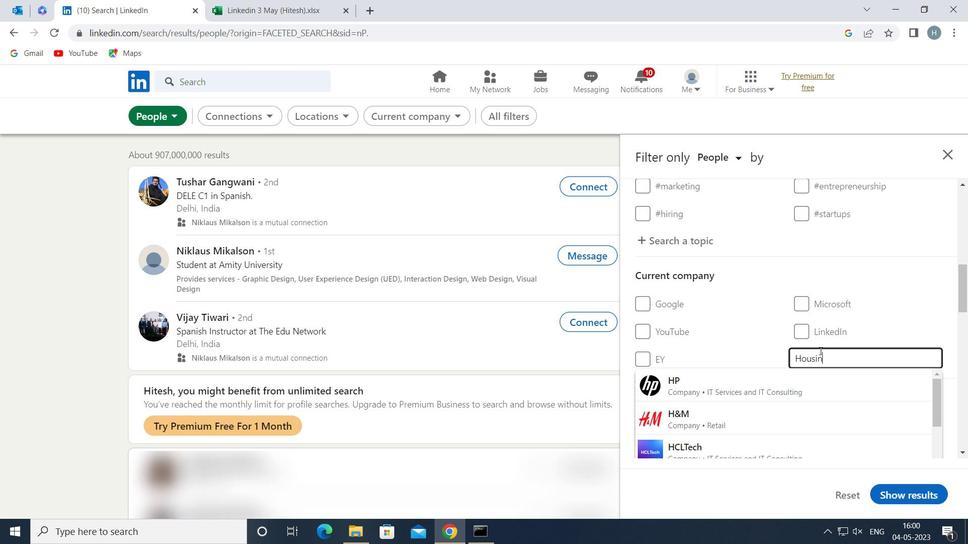 
Action: Mouse moved to (785, 386)
Screenshot: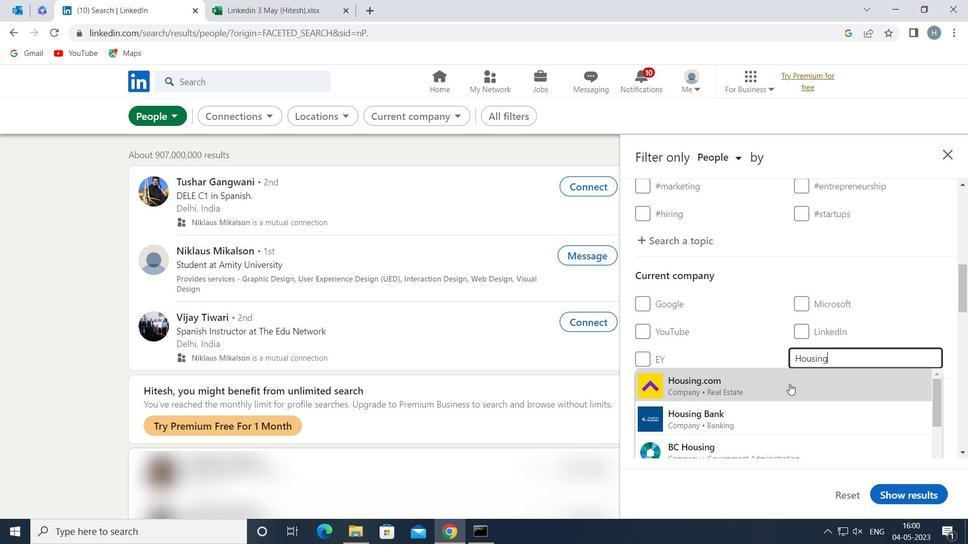 
Action: Mouse pressed left at (785, 386)
Screenshot: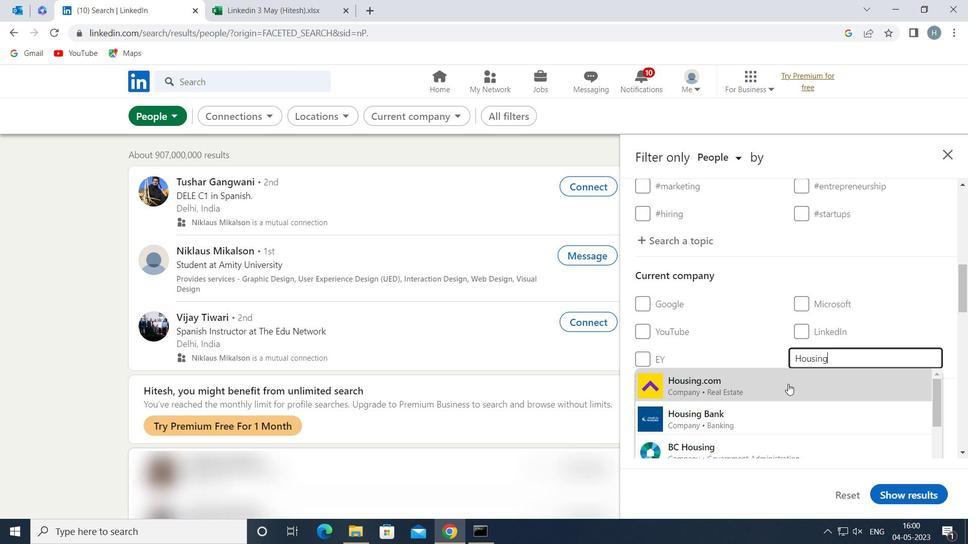 
Action: Mouse moved to (746, 349)
Screenshot: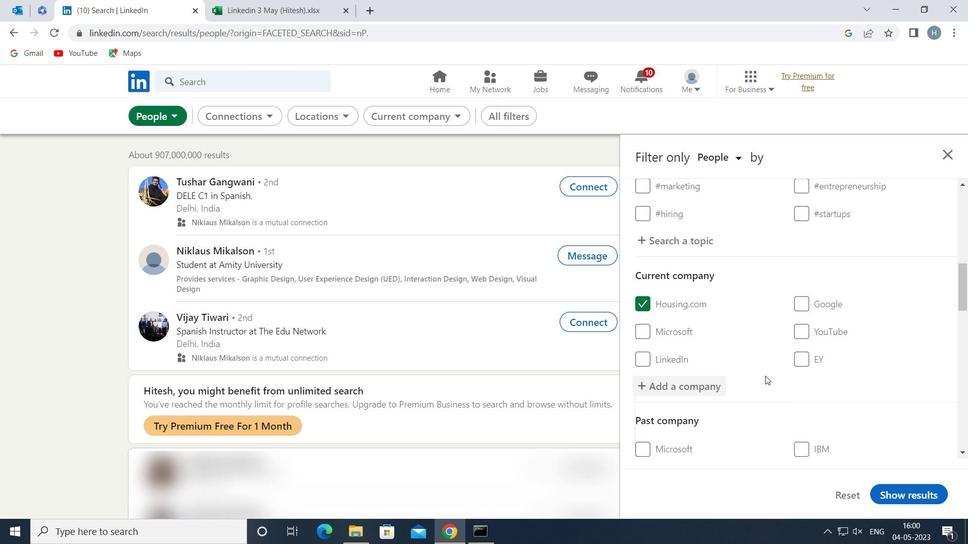 
Action: Mouse scrolled (746, 348) with delta (0, 0)
Screenshot: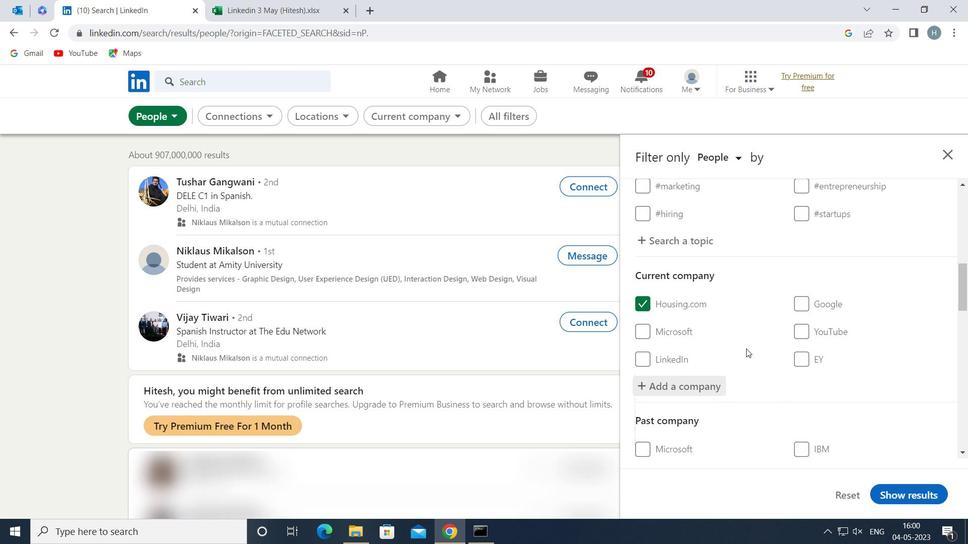 
Action: Mouse scrolled (746, 348) with delta (0, 0)
Screenshot: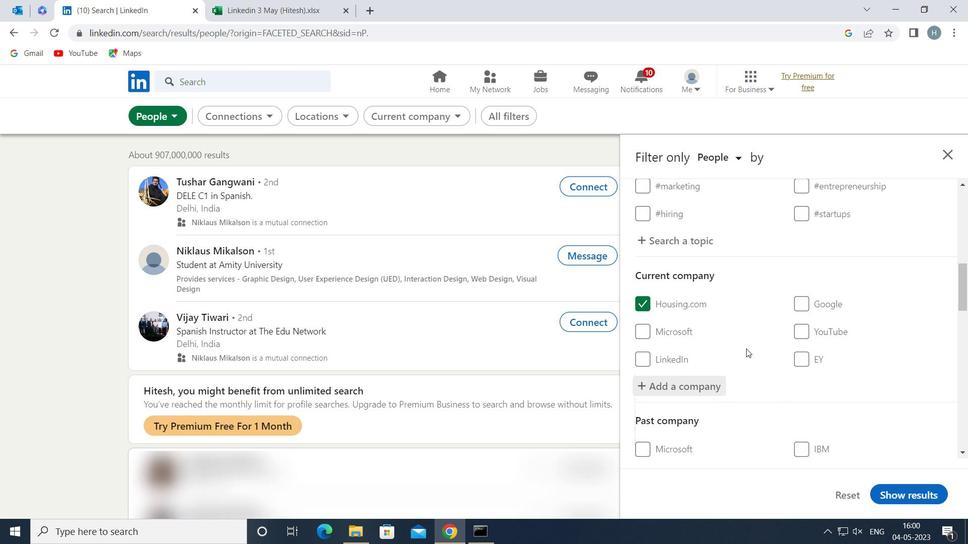 
Action: Mouse scrolled (746, 348) with delta (0, 0)
Screenshot: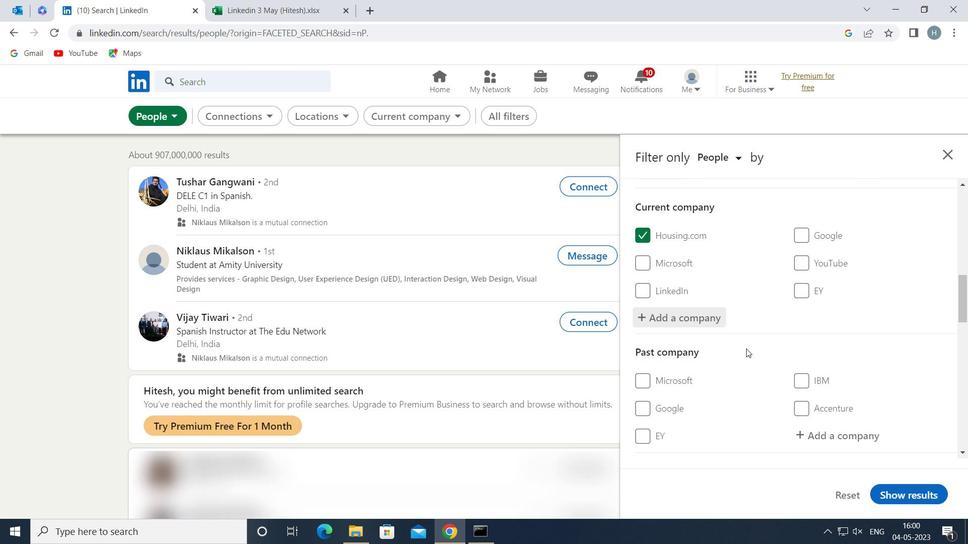 
Action: Mouse scrolled (746, 348) with delta (0, 0)
Screenshot: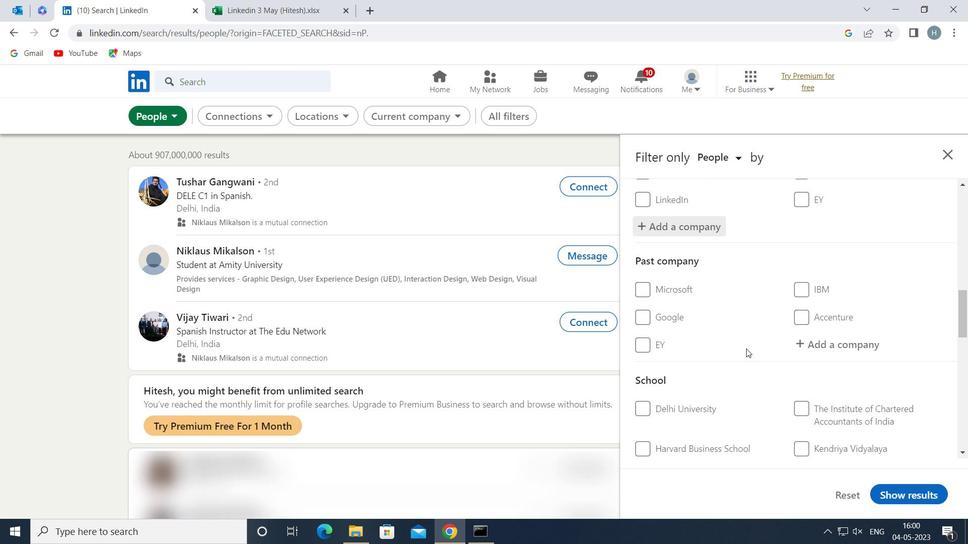 
Action: Mouse moved to (828, 383)
Screenshot: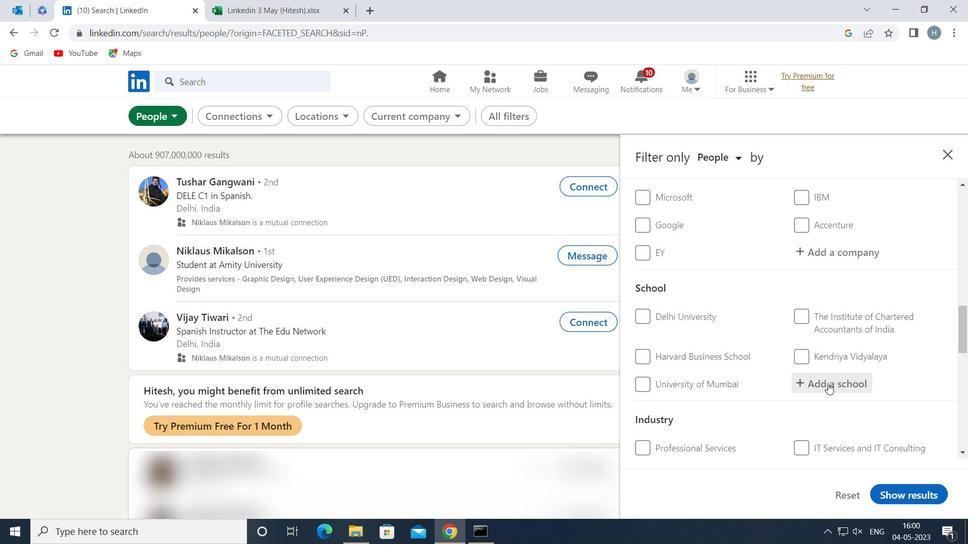 
Action: Mouse pressed left at (828, 383)
Screenshot: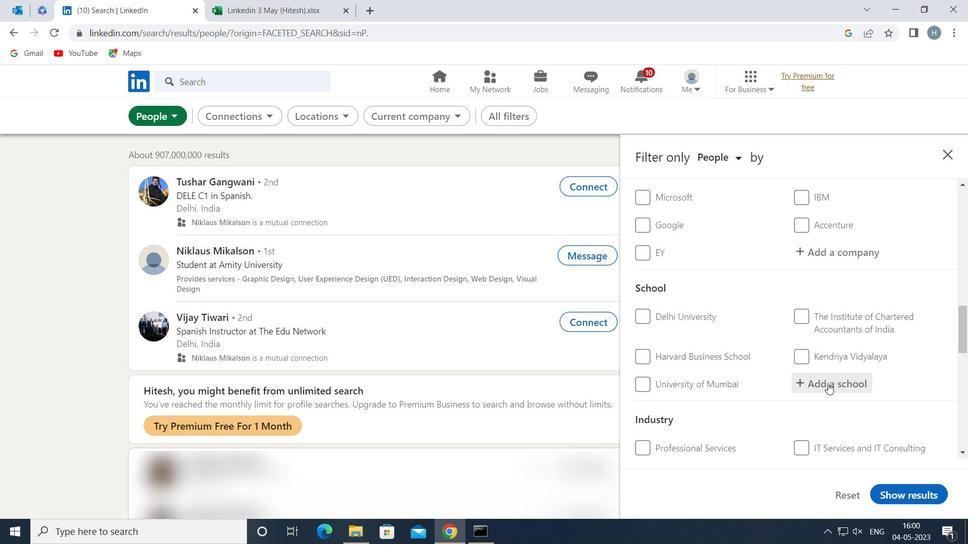 
Action: Key pressed <Key.shift><Key.shift><Key.shift><Key.shift>INDIAN<Key.space><Key.shift>AGRICULTURE<Key.backspace>AL<Key.space><Key.shift>RESEARCH<Key.space><Key.shift>INSTITUTE<Key.space>
Screenshot: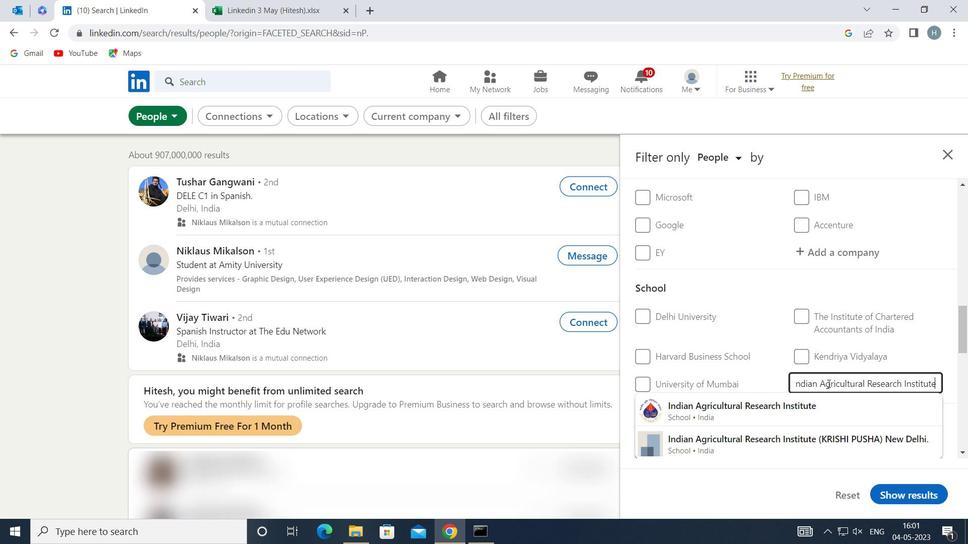 
Action: Mouse moved to (788, 404)
Screenshot: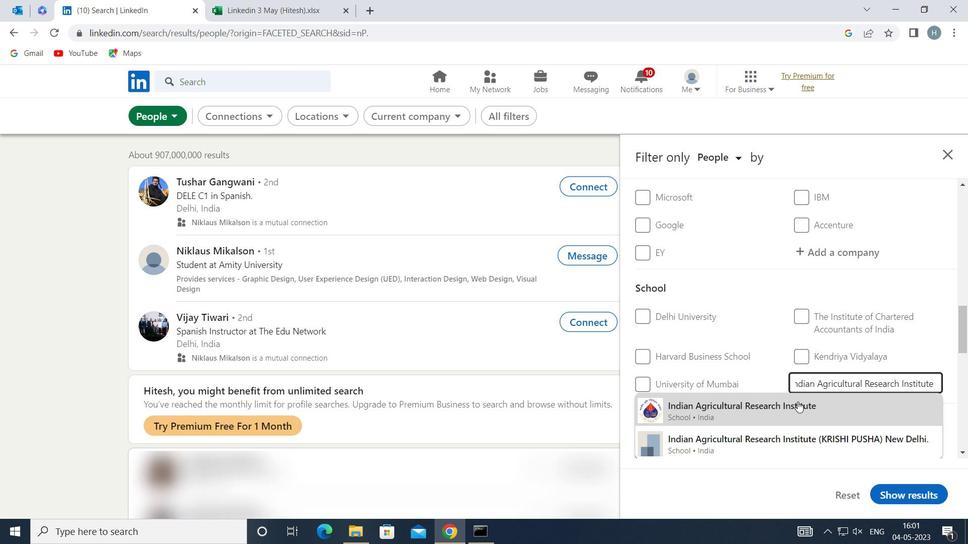 
Action: Mouse pressed left at (788, 404)
Screenshot: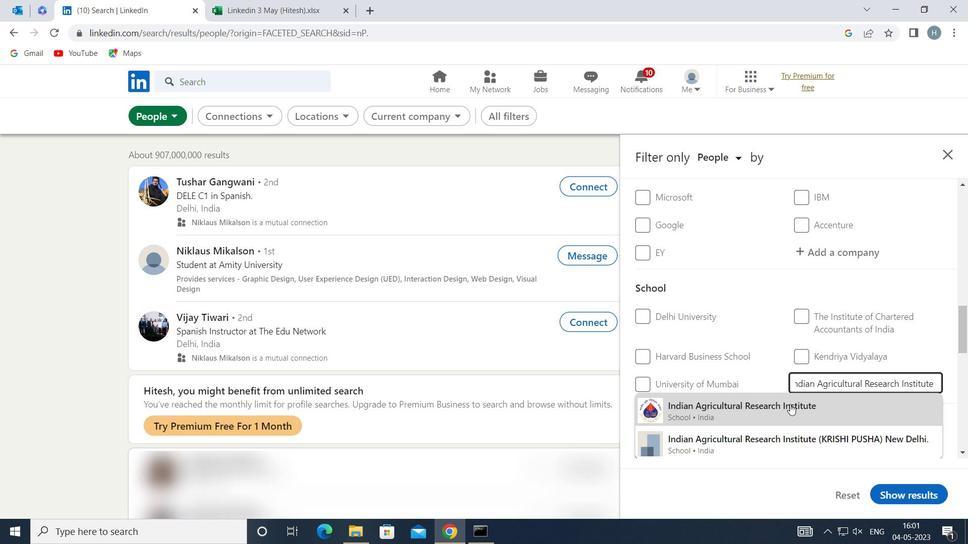 
Action: Mouse moved to (751, 355)
Screenshot: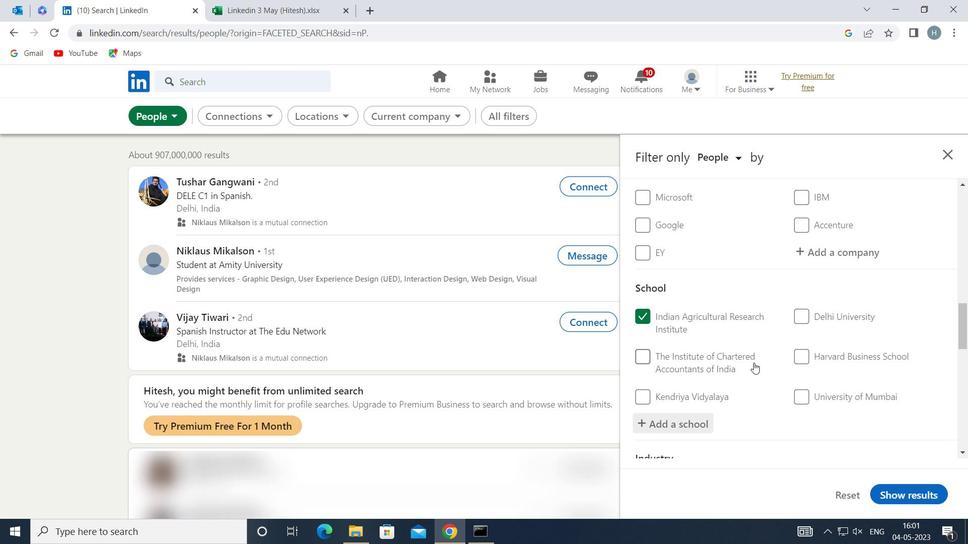
Action: Mouse scrolled (751, 354) with delta (0, 0)
Screenshot: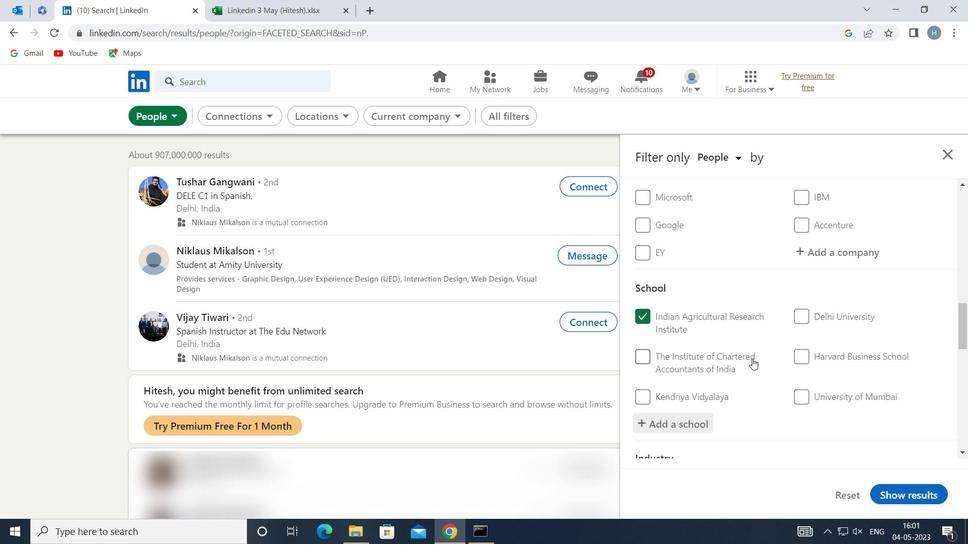 
Action: Mouse moved to (750, 348)
Screenshot: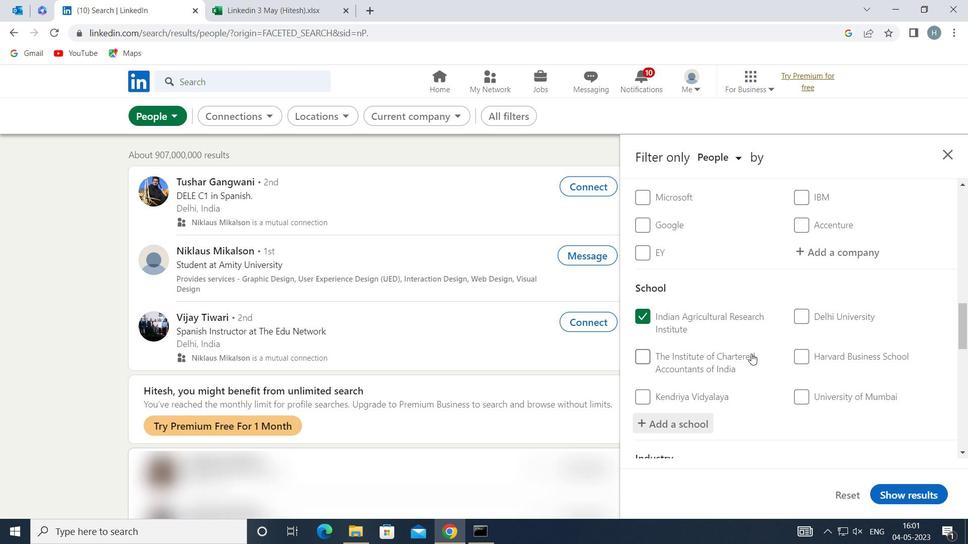 
Action: Mouse scrolled (750, 347) with delta (0, 0)
Screenshot: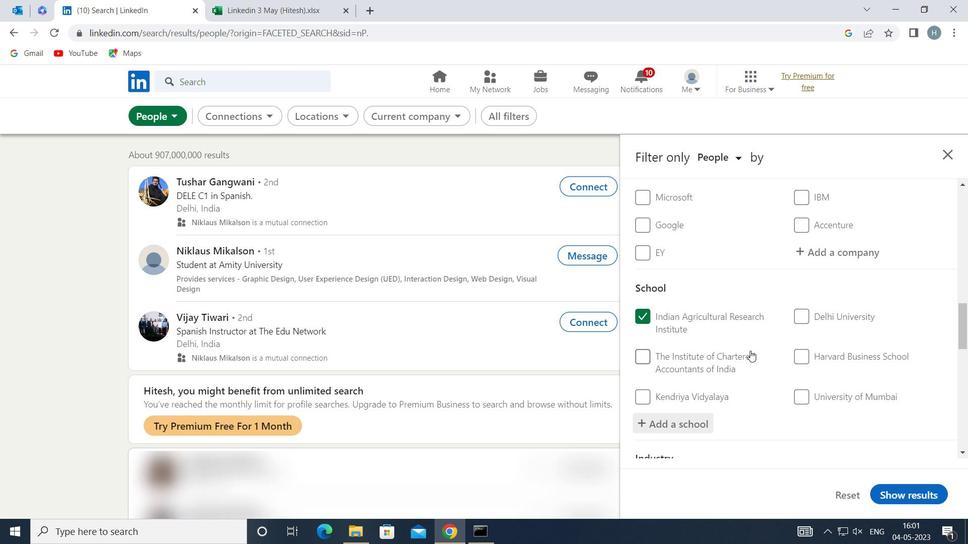 
Action: Mouse scrolled (750, 347) with delta (0, 0)
Screenshot: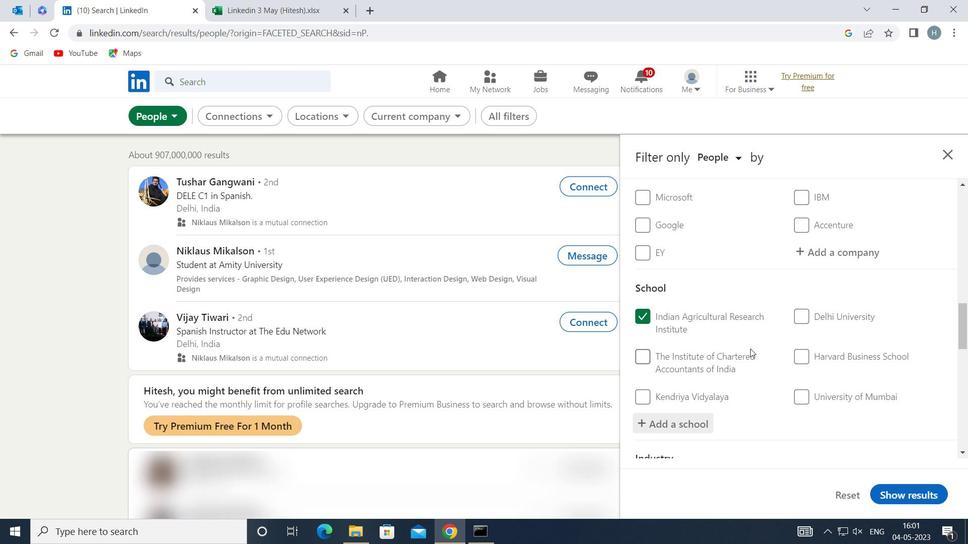 
Action: Mouse moved to (816, 362)
Screenshot: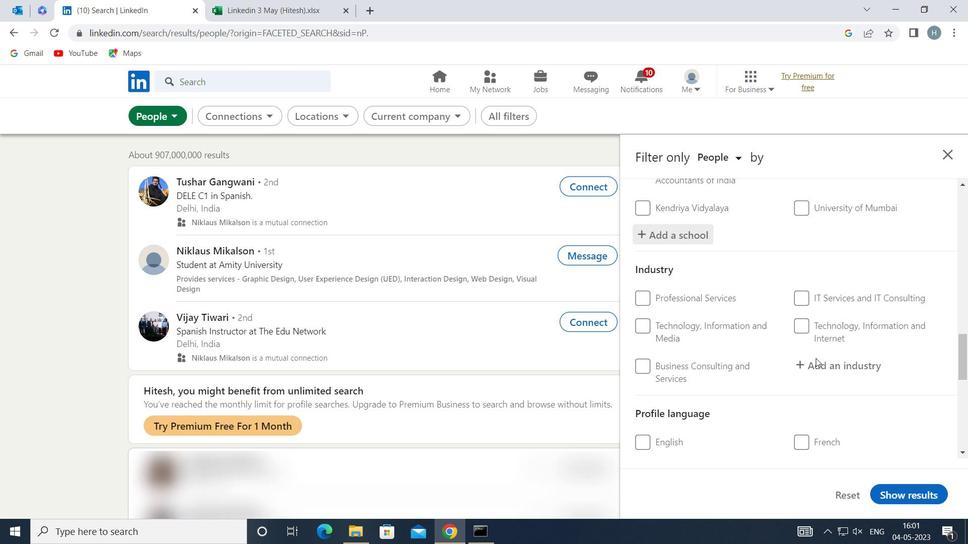 
Action: Mouse pressed left at (816, 362)
Screenshot: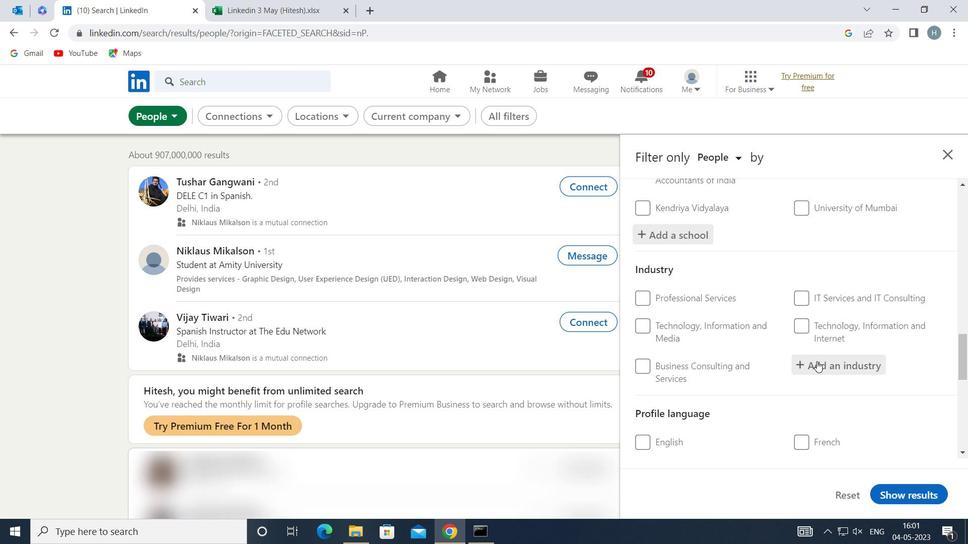 
Action: Key pressed <Key.shift>GOVERNMENT<Key.space><Key.shift>ADM
Screenshot: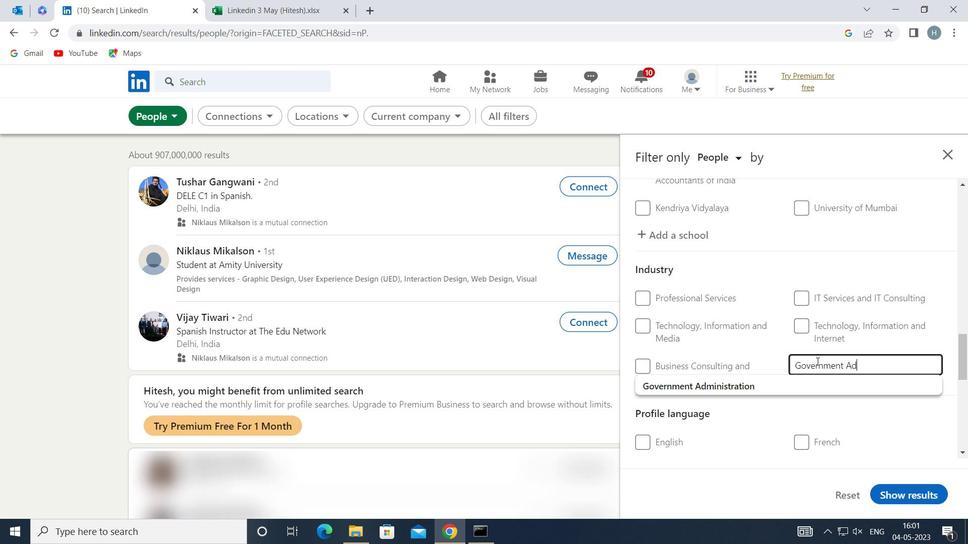 
Action: Mouse moved to (774, 389)
Screenshot: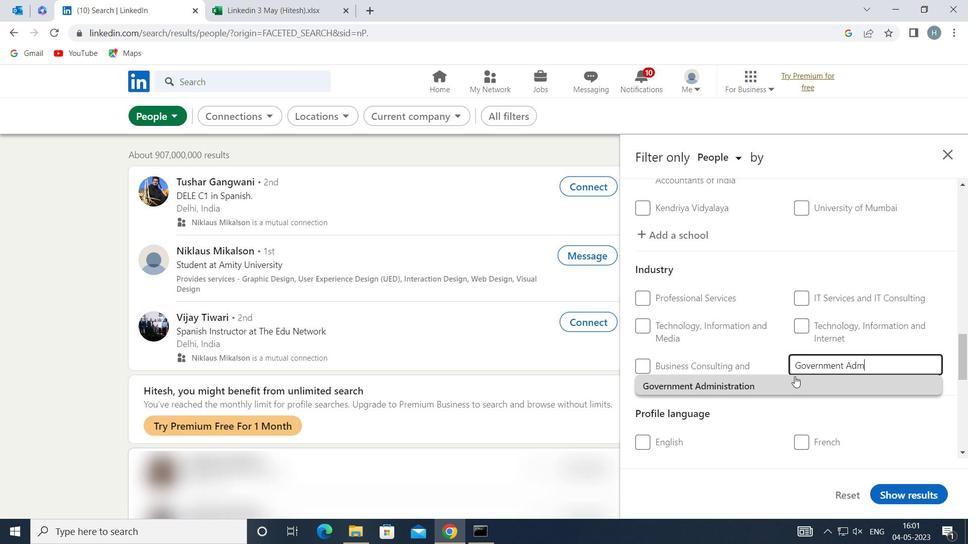 
Action: Mouse pressed left at (774, 389)
Screenshot: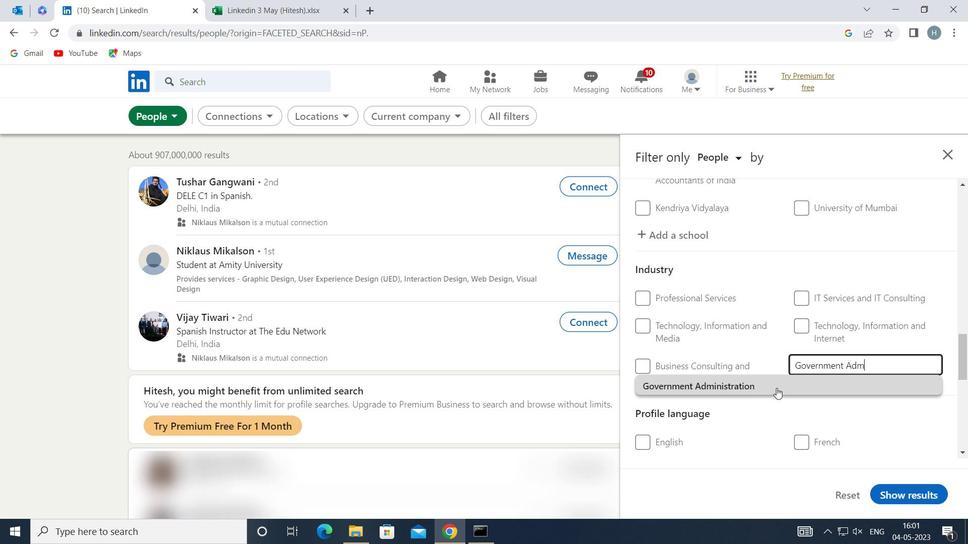
Action: Mouse moved to (754, 354)
Screenshot: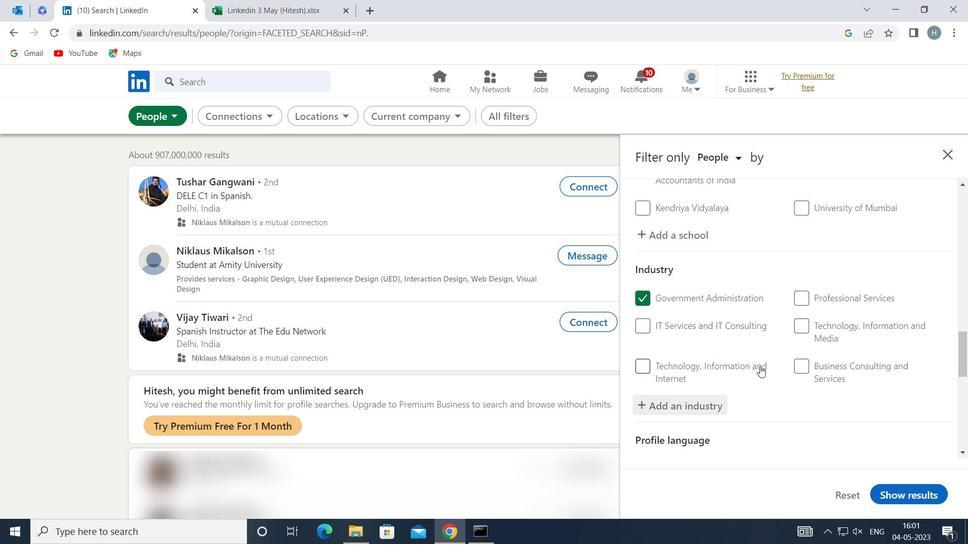 
Action: Mouse scrolled (754, 354) with delta (0, 0)
Screenshot: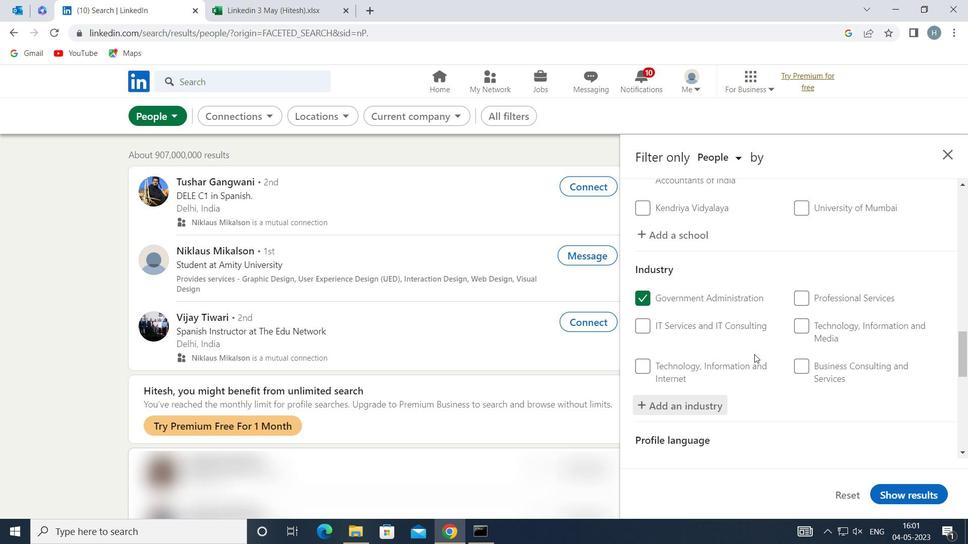 
Action: Mouse moved to (754, 353)
Screenshot: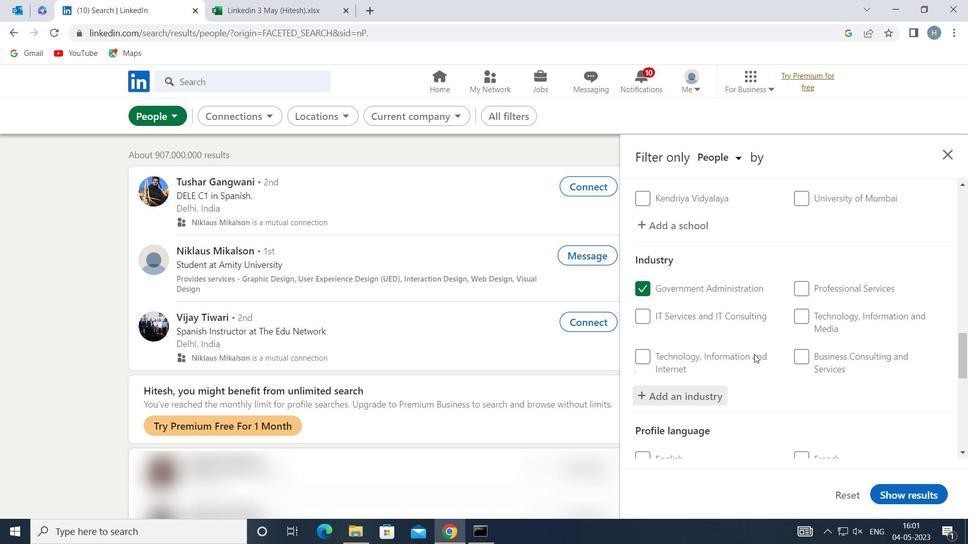 
Action: Mouse scrolled (754, 352) with delta (0, 0)
Screenshot: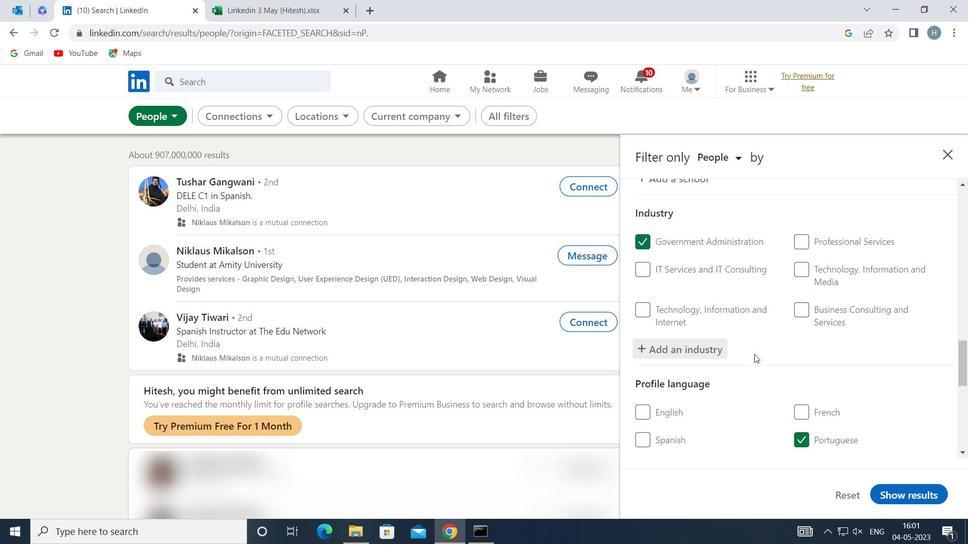 
Action: Mouse scrolled (754, 352) with delta (0, 0)
Screenshot: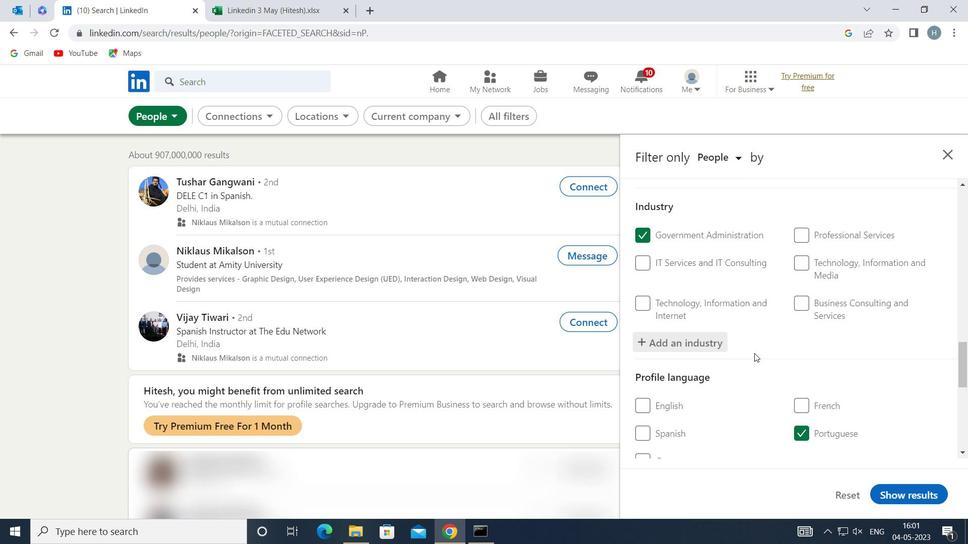 
Action: Mouse moved to (754, 350)
Screenshot: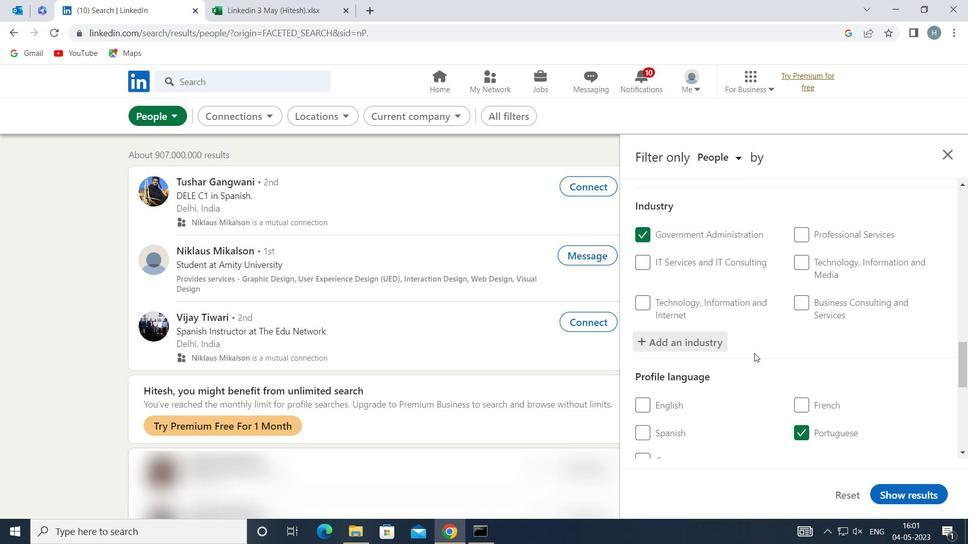 
Action: Mouse scrolled (754, 350) with delta (0, 0)
Screenshot: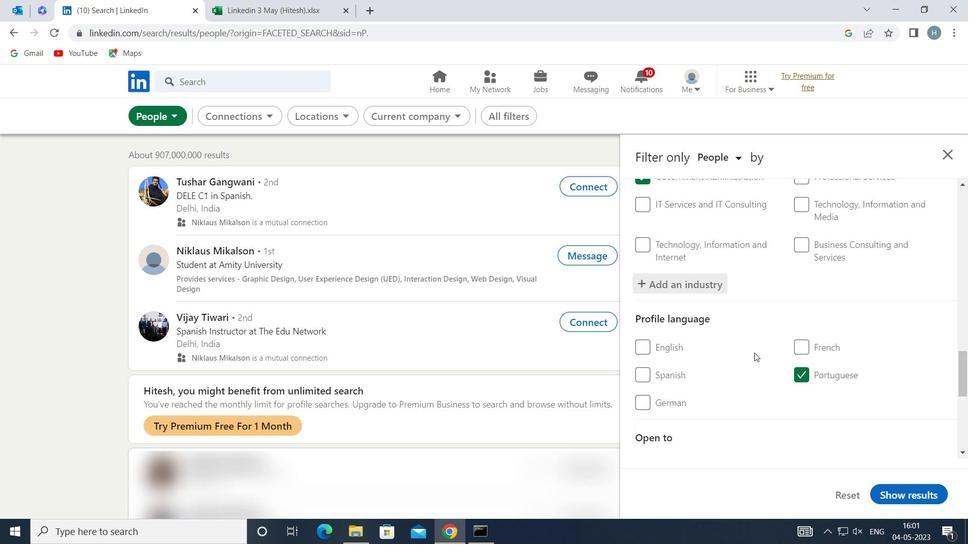 
Action: Mouse scrolled (754, 350) with delta (0, 0)
Screenshot: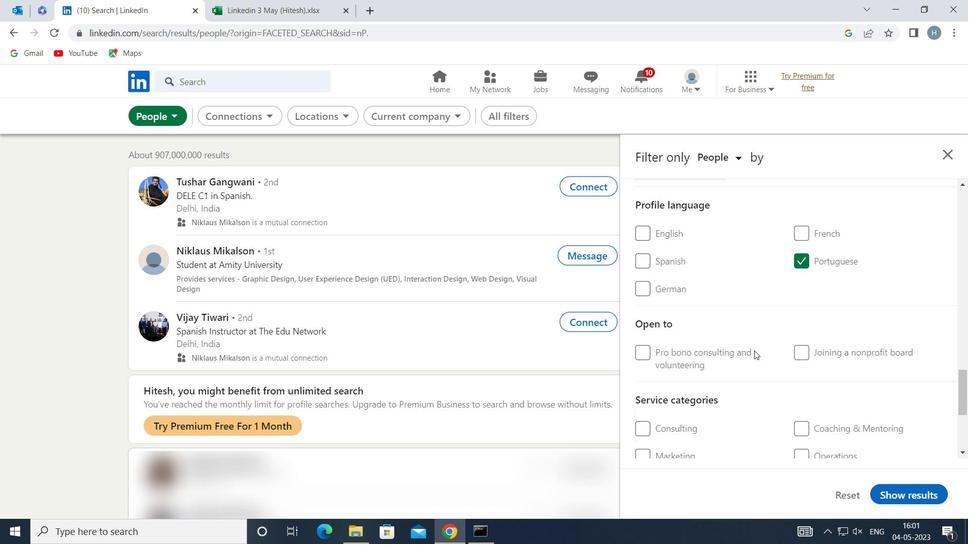
Action: Mouse scrolled (754, 350) with delta (0, 0)
Screenshot: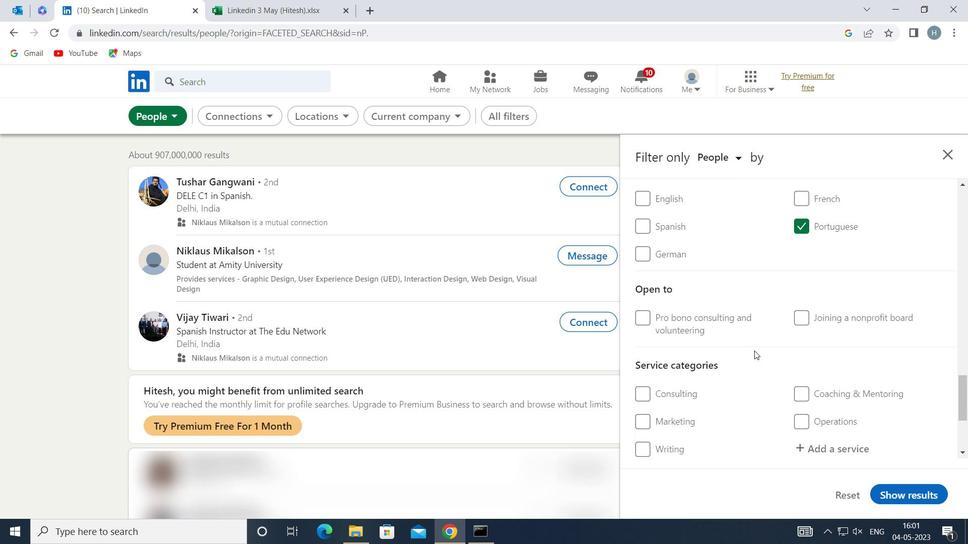
Action: Mouse moved to (809, 340)
Screenshot: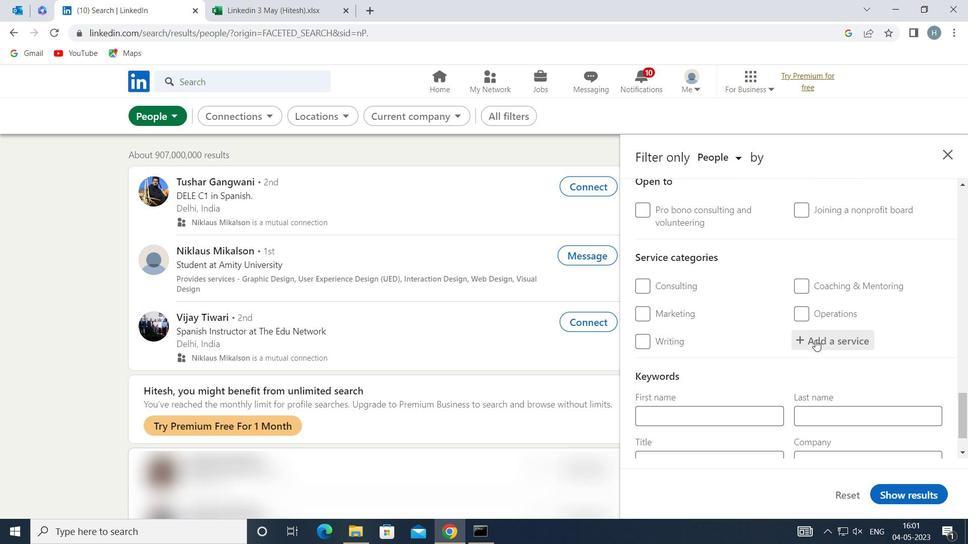 
Action: Mouse pressed left at (809, 340)
Screenshot: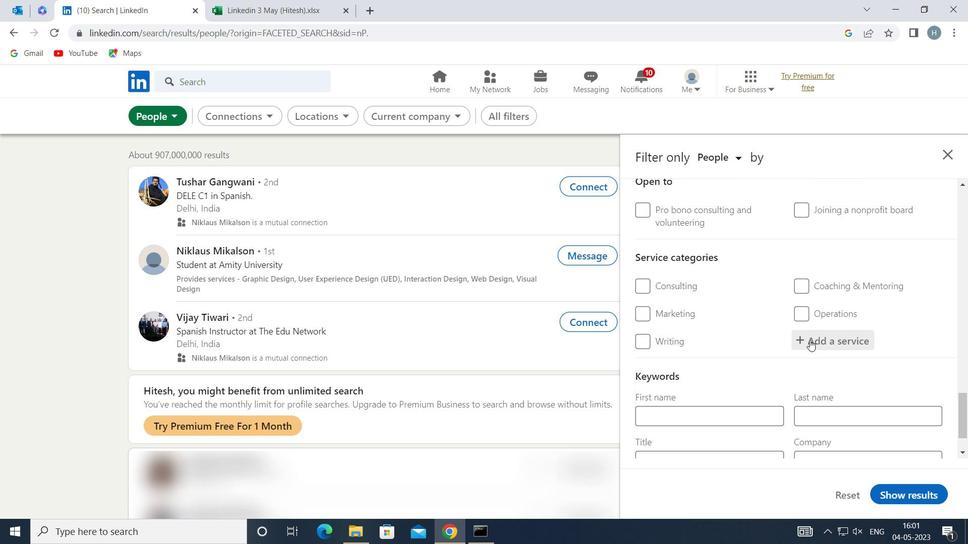 
Action: Key pressed <Key.shift>NON
Screenshot: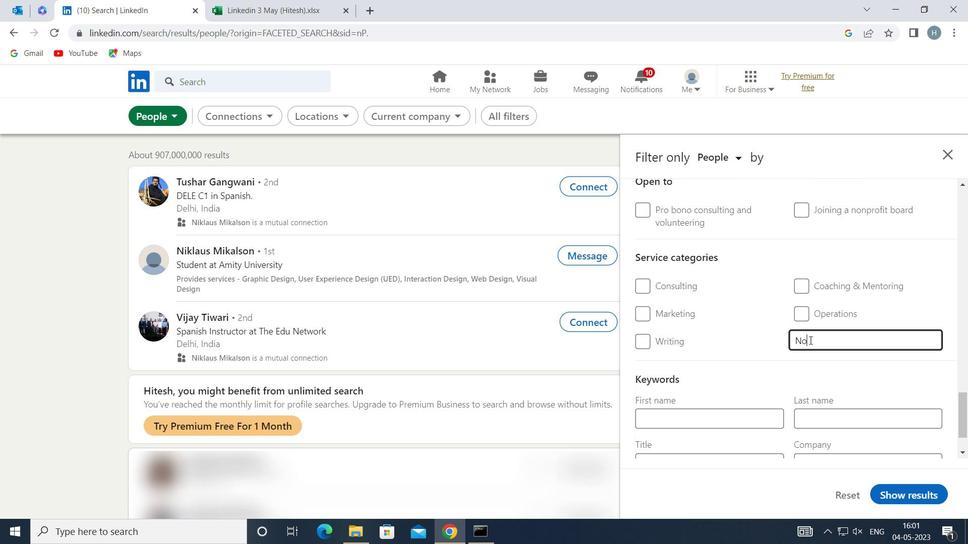 
Action: Mouse moved to (757, 382)
Screenshot: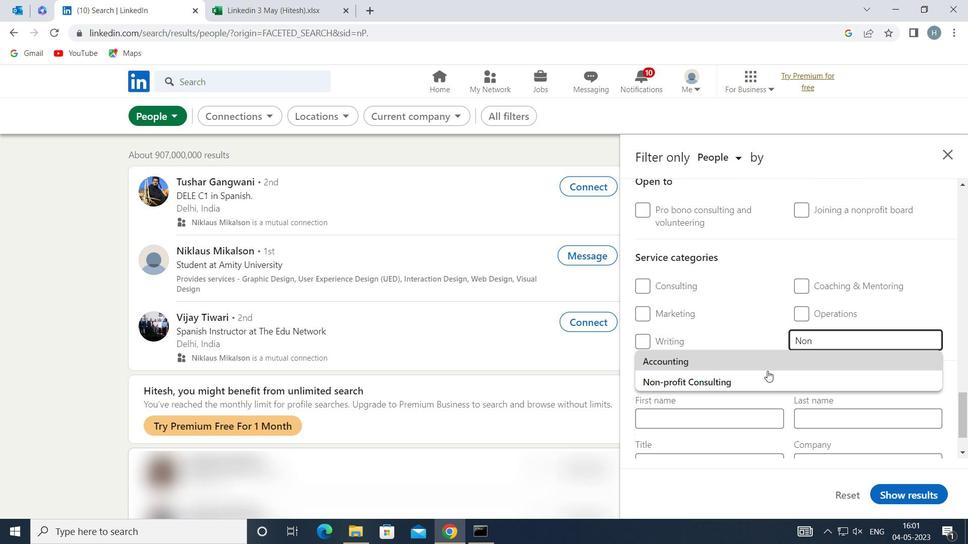 
Action: Mouse pressed left at (757, 382)
Screenshot: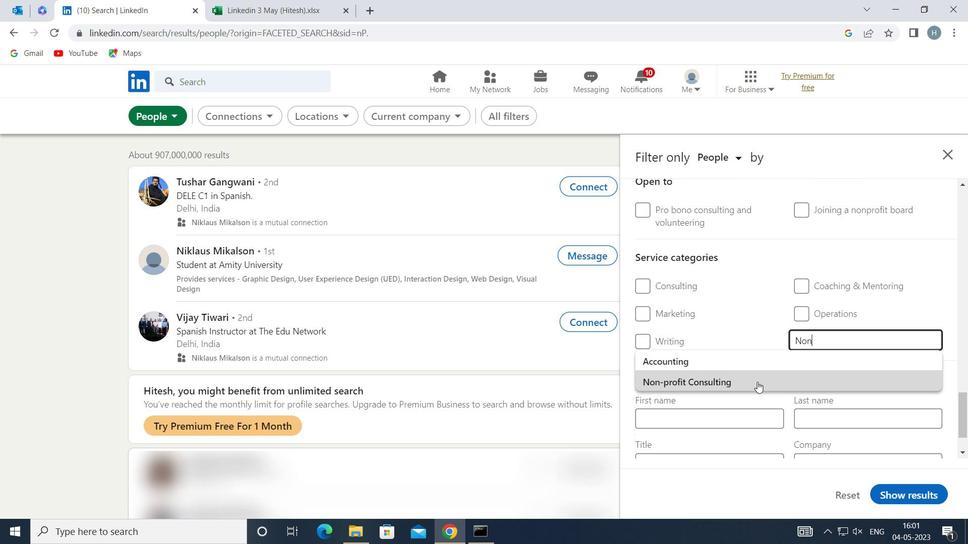 
Action: Mouse moved to (750, 372)
Screenshot: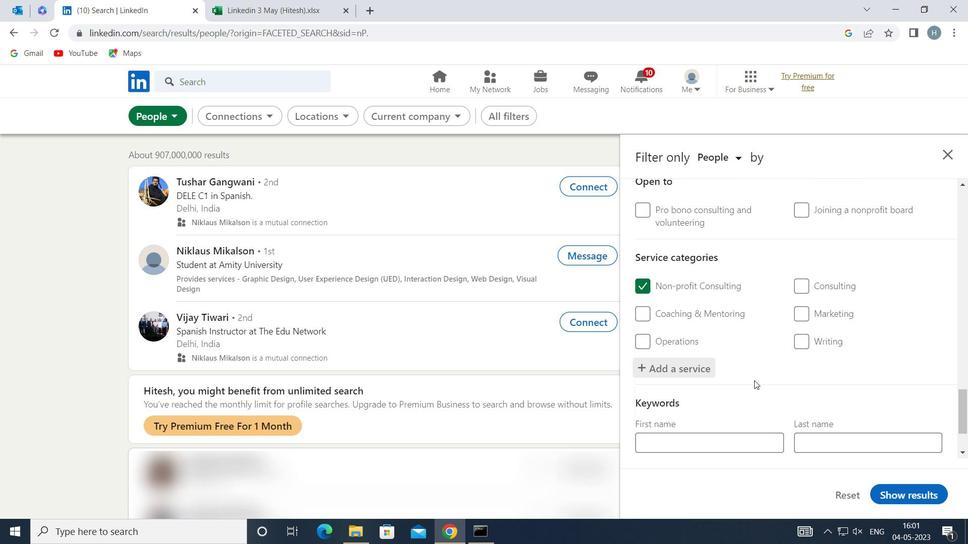 
Action: Mouse scrolled (750, 371) with delta (0, 0)
Screenshot: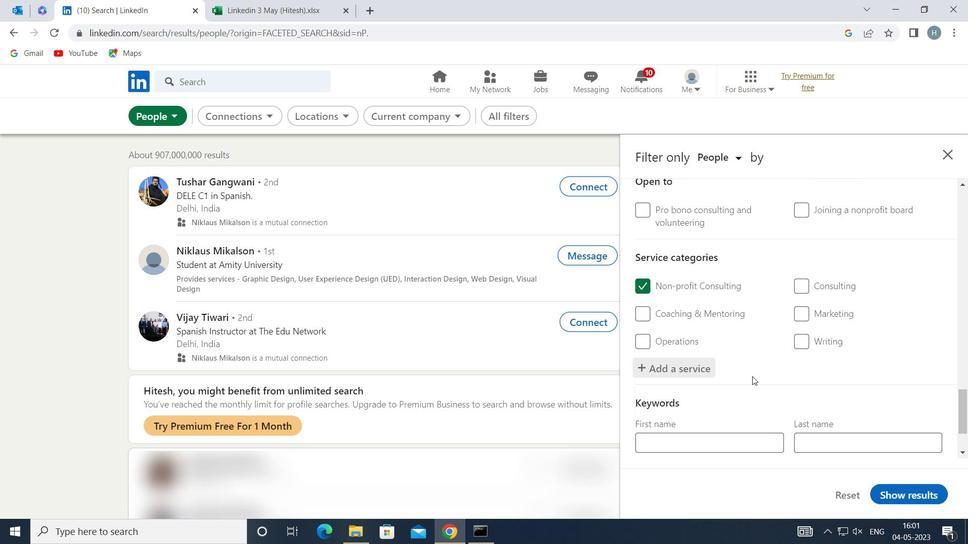 
Action: Mouse scrolled (750, 371) with delta (0, 0)
Screenshot: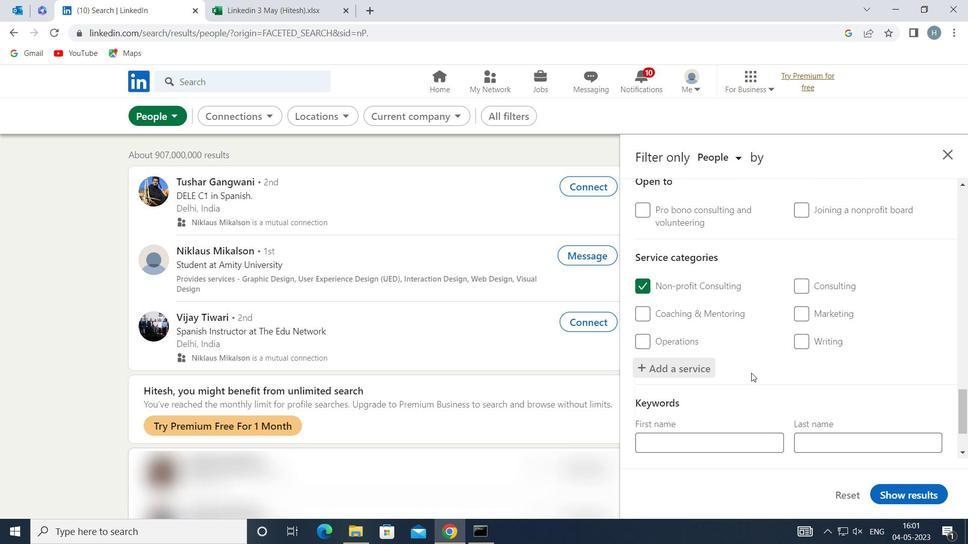 
Action: Mouse scrolled (750, 371) with delta (0, 0)
Screenshot: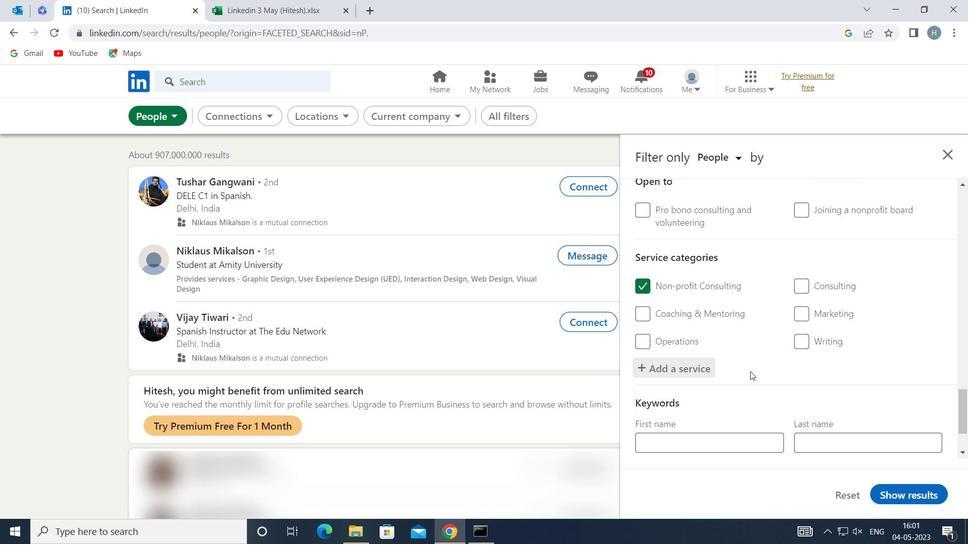
Action: Mouse moved to (750, 371)
Screenshot: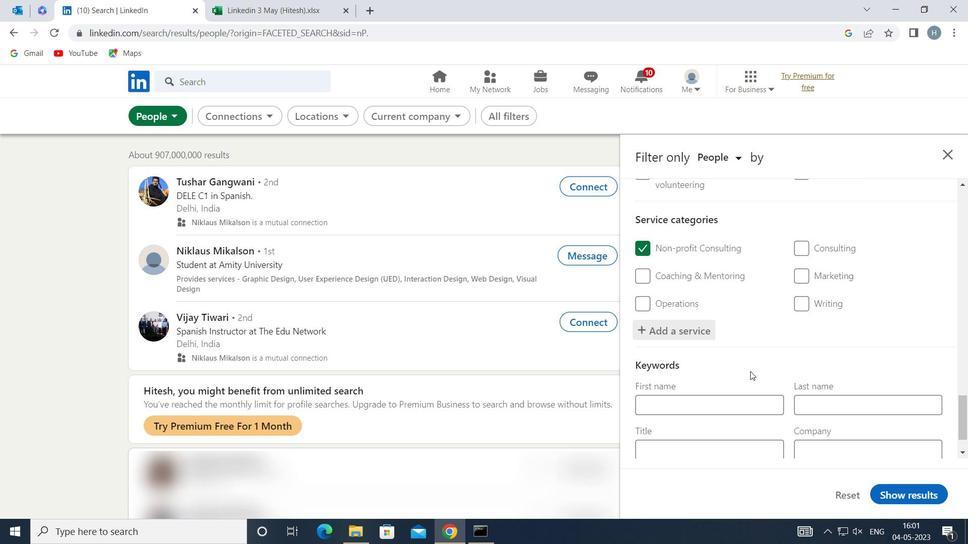 
Action: Mouse scrolled (750, 370) with delta (0, 0)
Screenshot: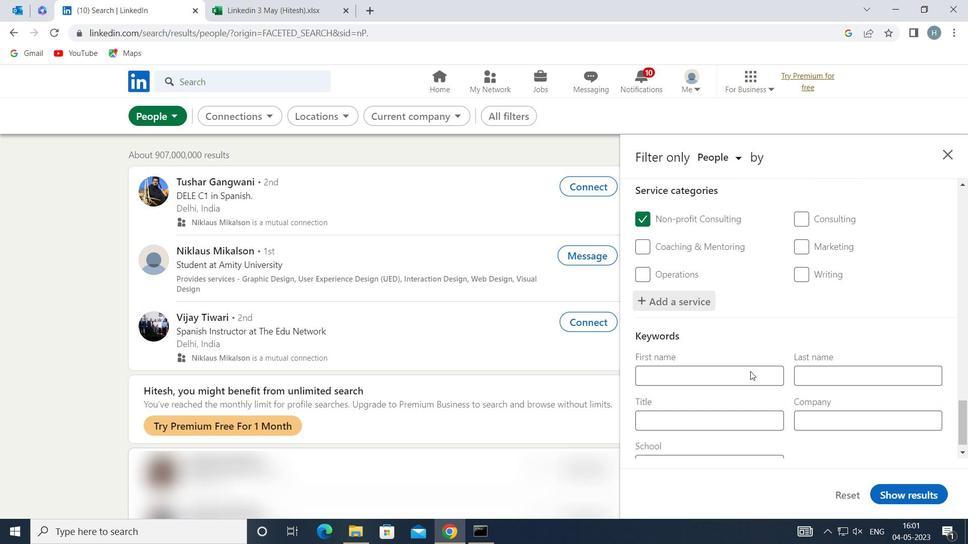 
Action: Mouse scrolled (750, 370) with delta (0, 0)
Screenshot: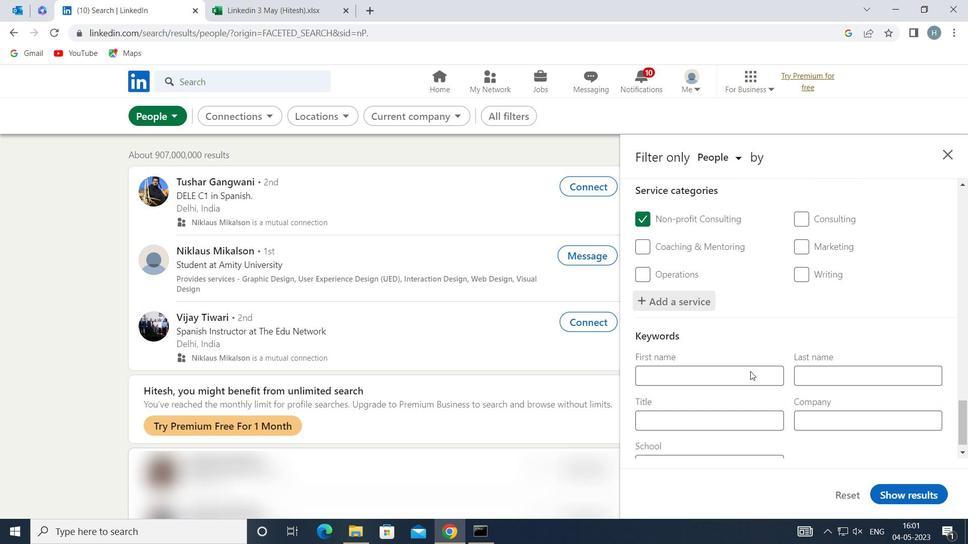 
Action: Mouse moved to (753, 401)
Screenshot: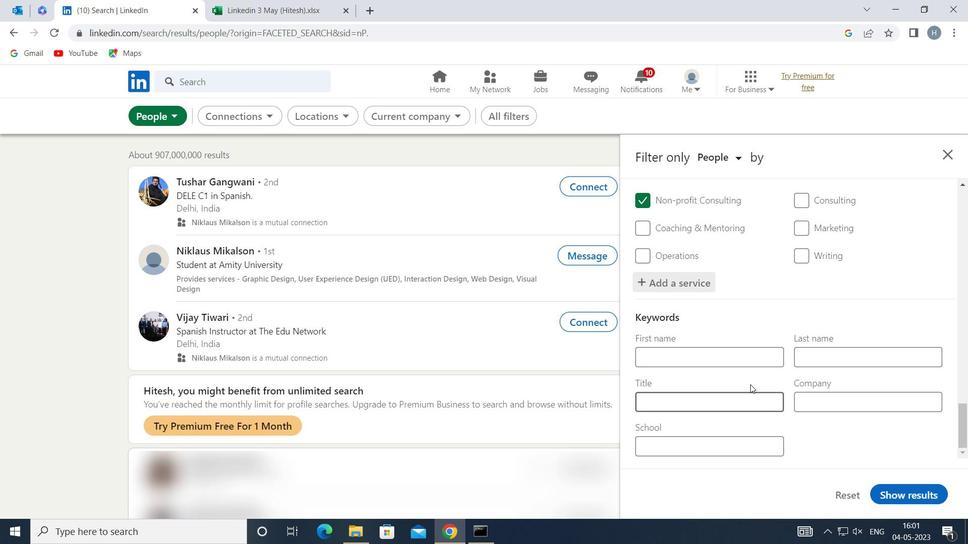 
Action: Mouse pressed left at (753, 401)
Screenshot: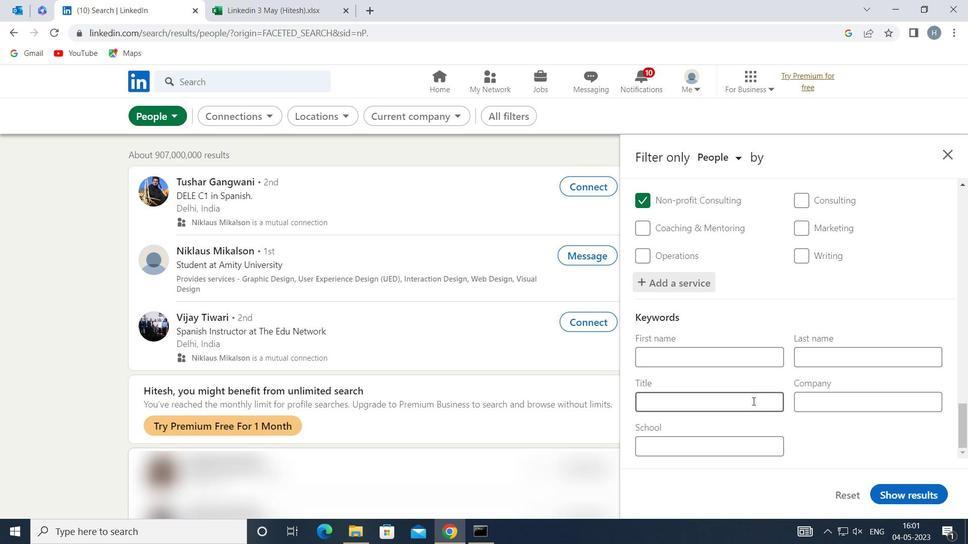 
Action: Key pressed <Key.shift><Key.shift><Key.shift><Key.shift><Key.shift><Key.shift><Key.shift><Key.shift><Key.shift><Key.shift>TEACHER
Screenshot: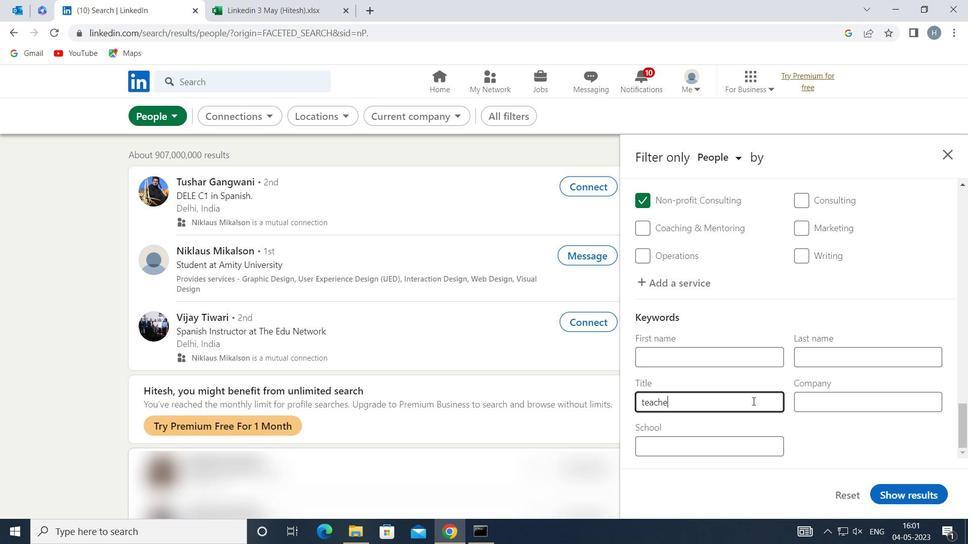 
Action: Mouse moved to (916, 499)
Screenshot: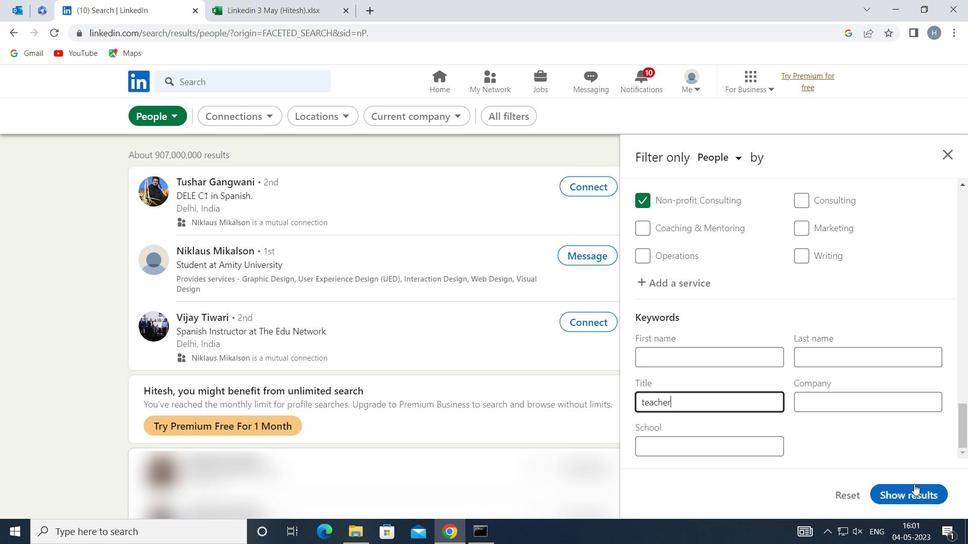 
Action: Mouse pressed left at (916, 499)
Screenshot: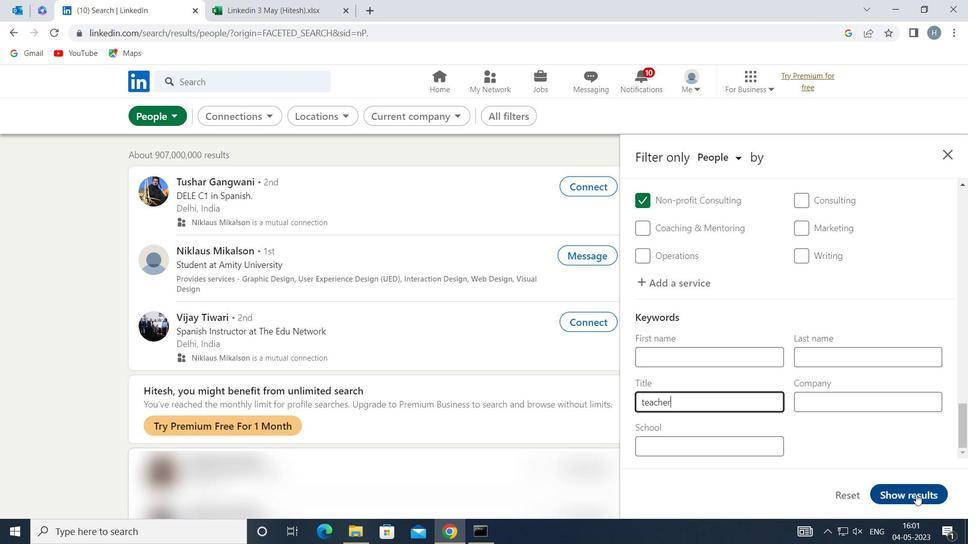 
Action: Mouse moved to (820, 439)
Screenshot: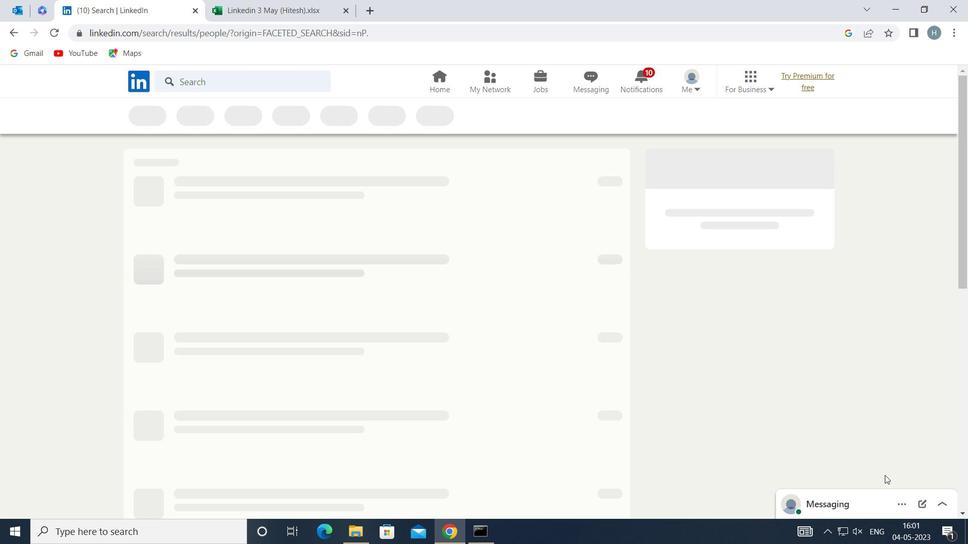 
